 Task: Select the current location as Guadalupe Mountains National Park, Texas, United States . Now zoom - , and verify the location . Hide zoom slider
Action: Mouse moved to (124, 69)
Screenshot: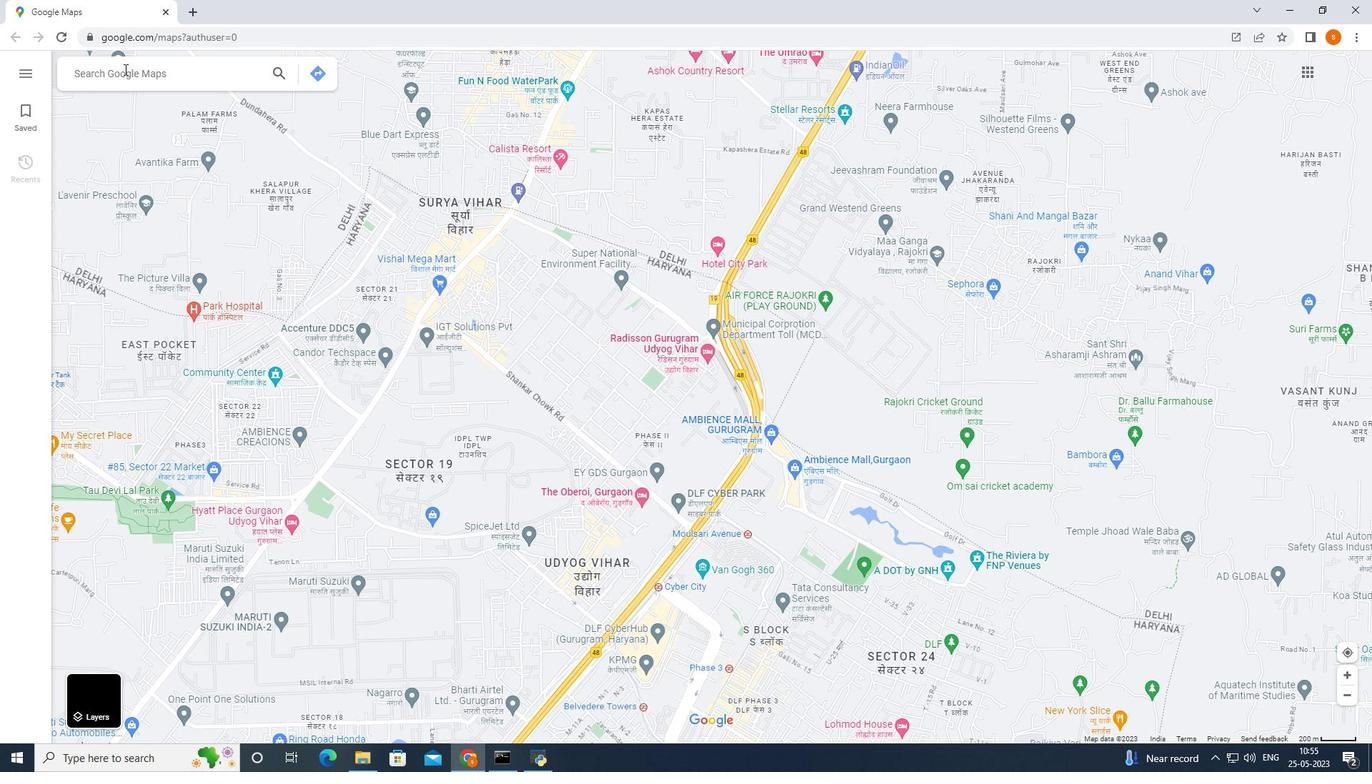 
Action: Mouse pressed left at (124, 69)
Screenshot: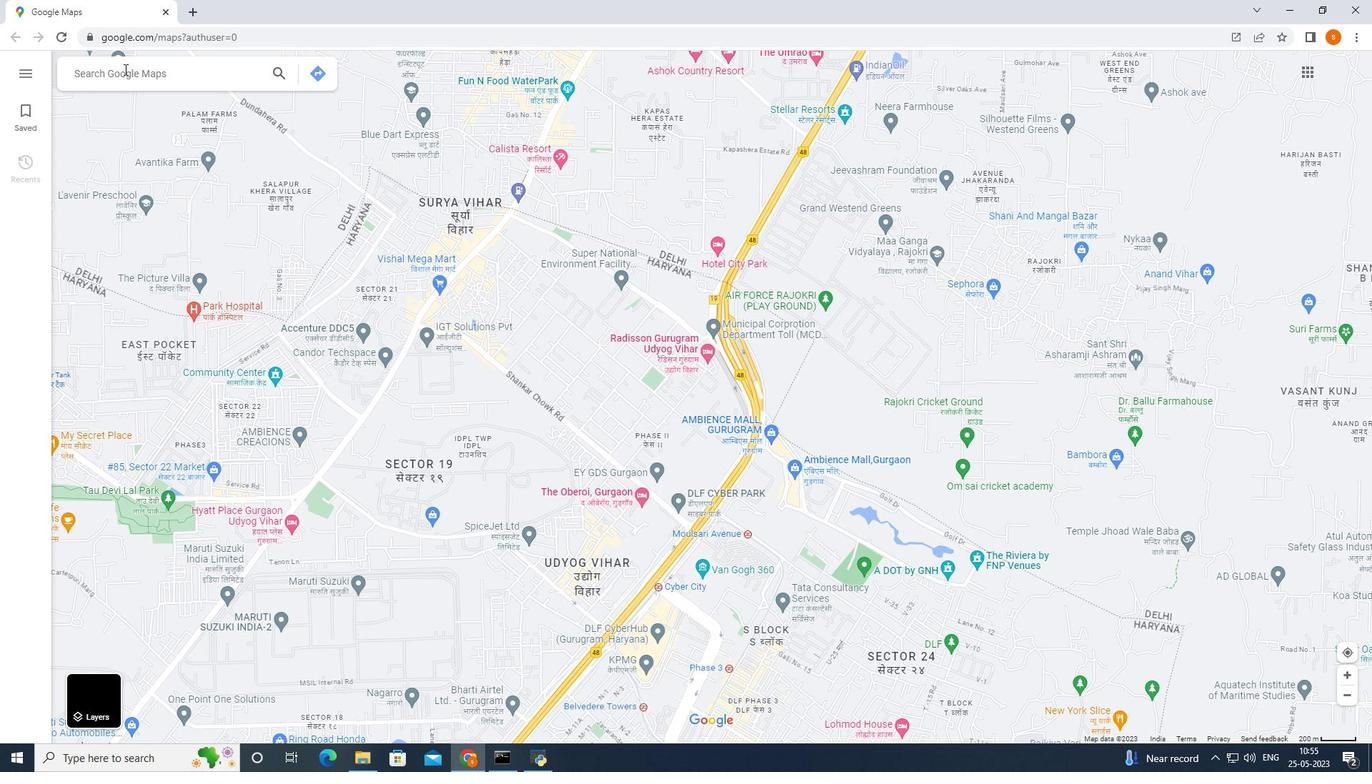 
Action: Mouse moved to (121, 69)
Screenshot: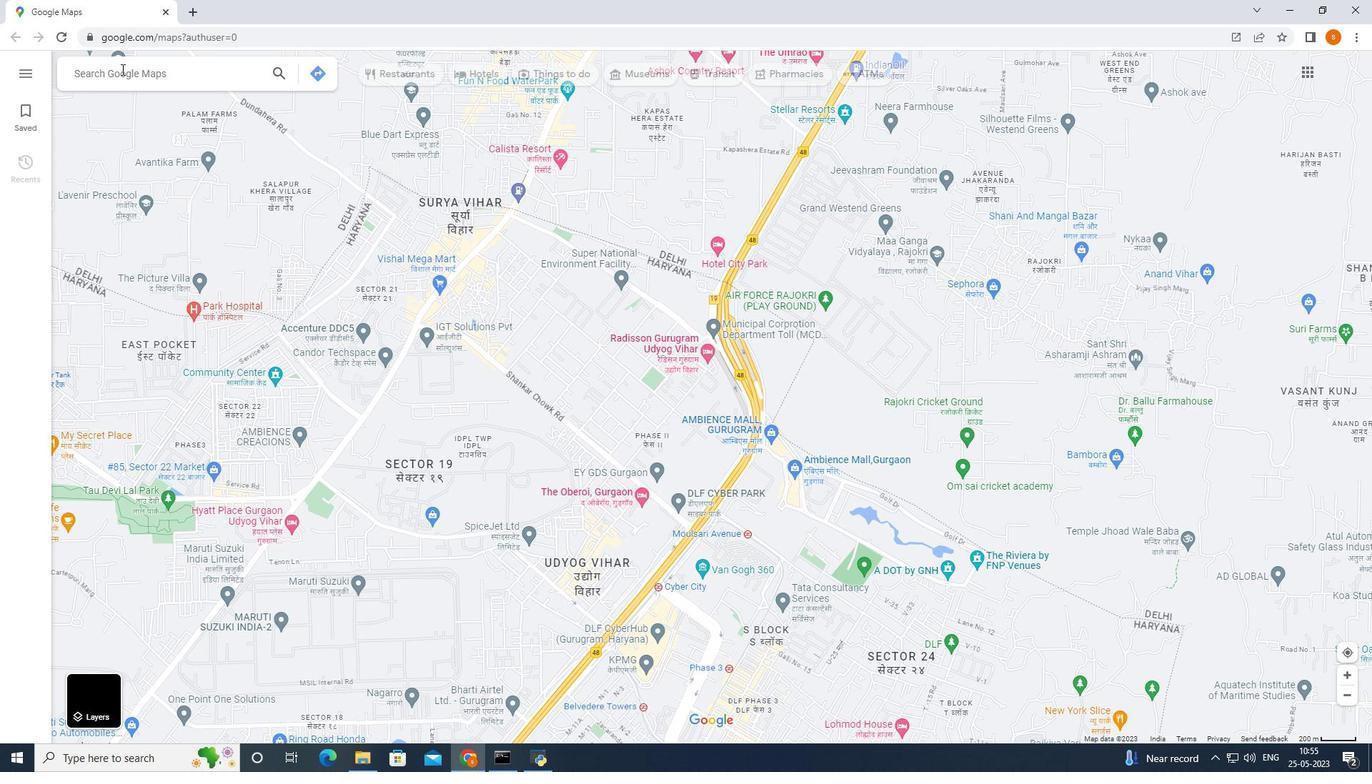 
Action: Key pressed <Key.shift>Guadalupe<Key.space><Key.shift>Mountain<Key.space><Key.backspace>s<Key.space>national<Key.space>parl<Key.backspace>k,texas<Key.space>,united<Key.space>state<Key.enter>
Screenshot: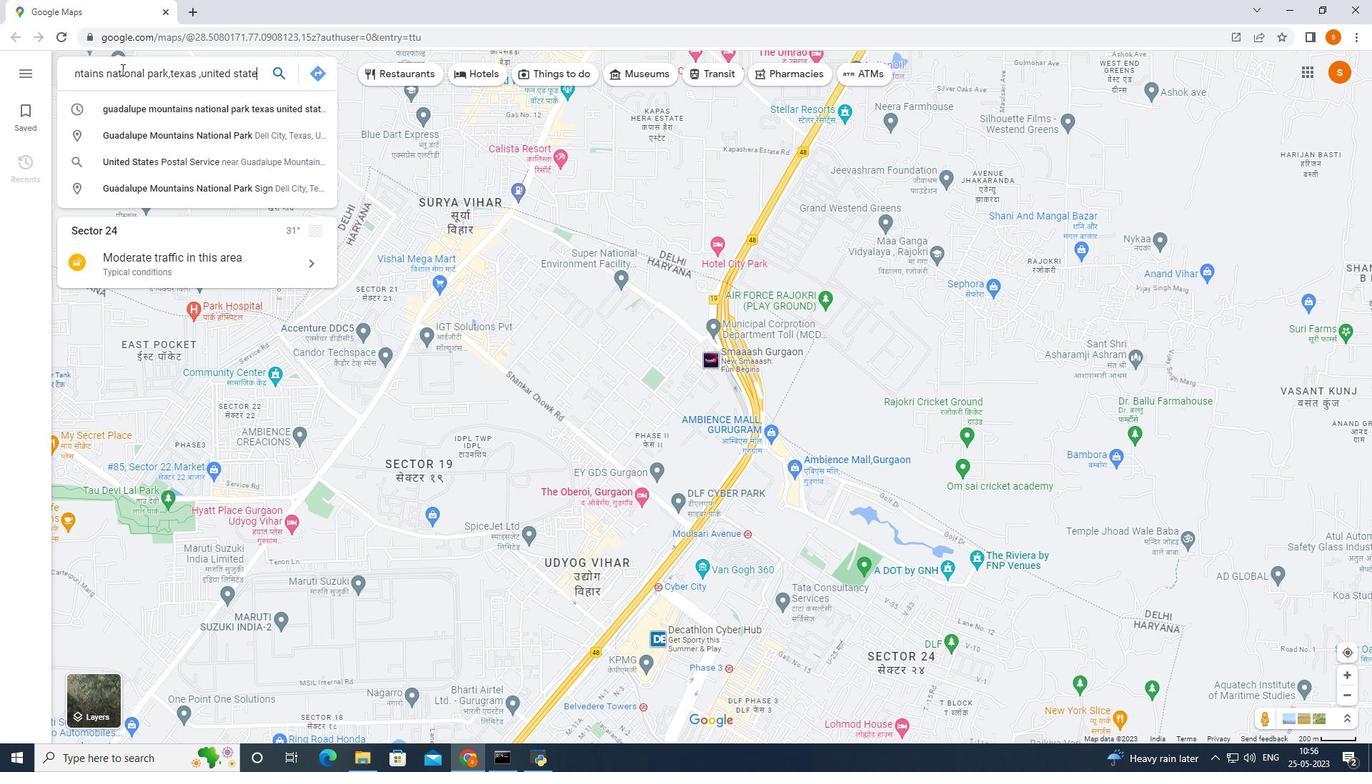 
Action: Mouse moved to (1346, 697)
Screenshot: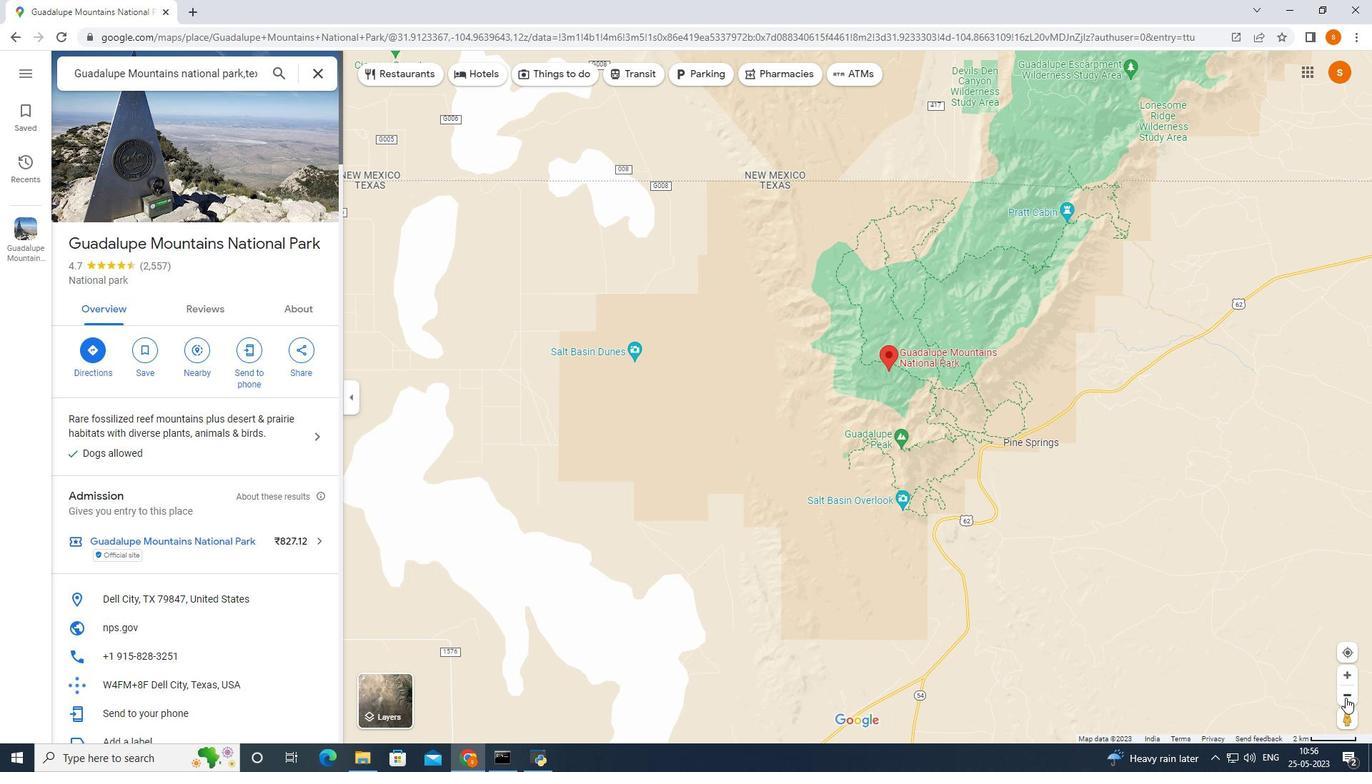 
Action: Mouse pressed left at (1346, 697)
Screenshot: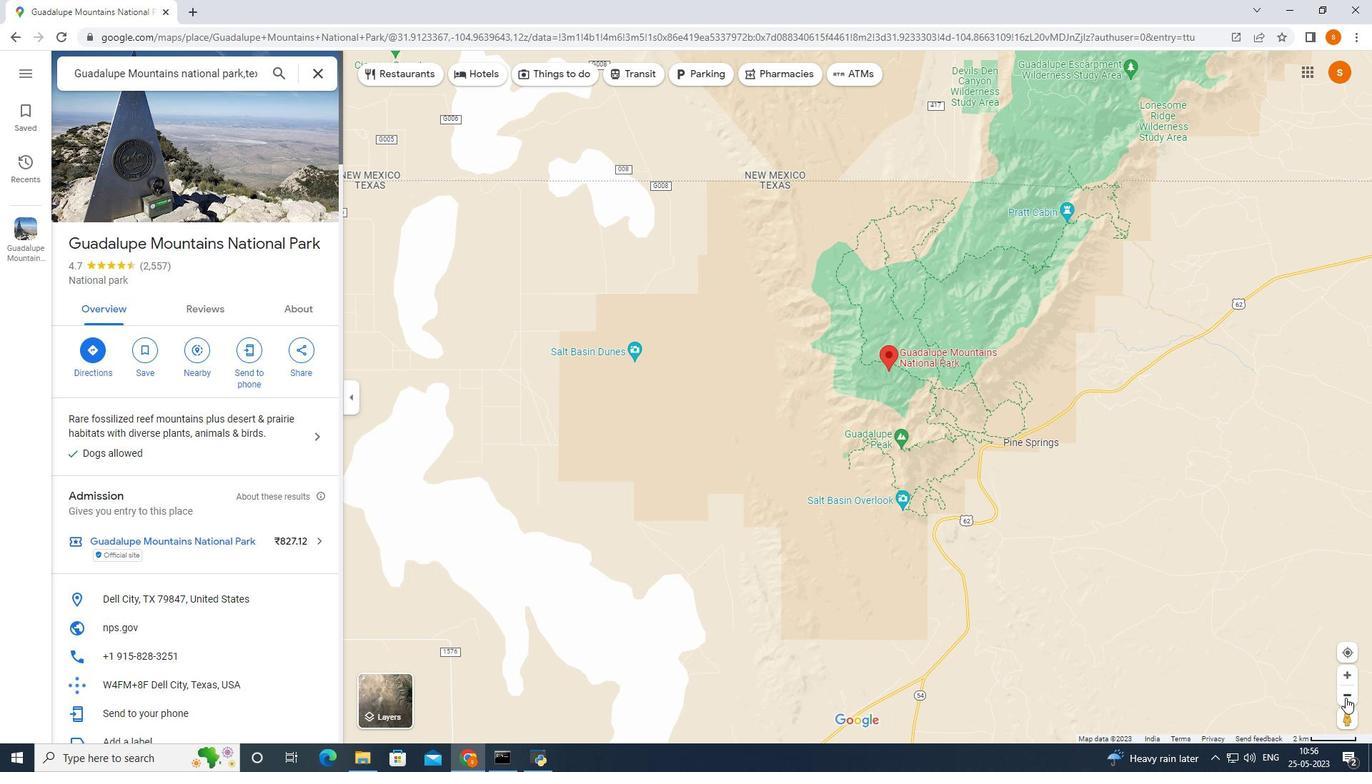
Action: Mouse moved to (1351, 682)
Screenshot: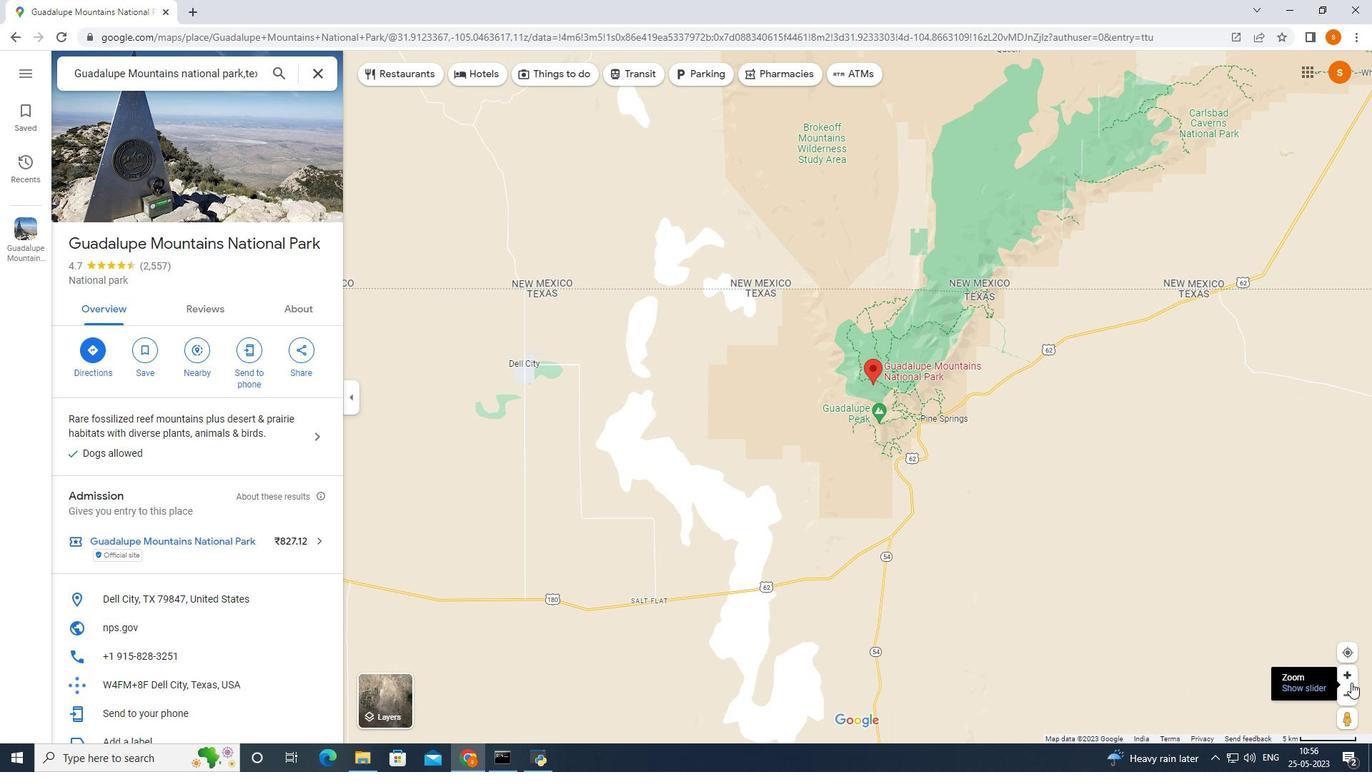 
Action: Mouse pressed left at (1351, 682)
Screenshot: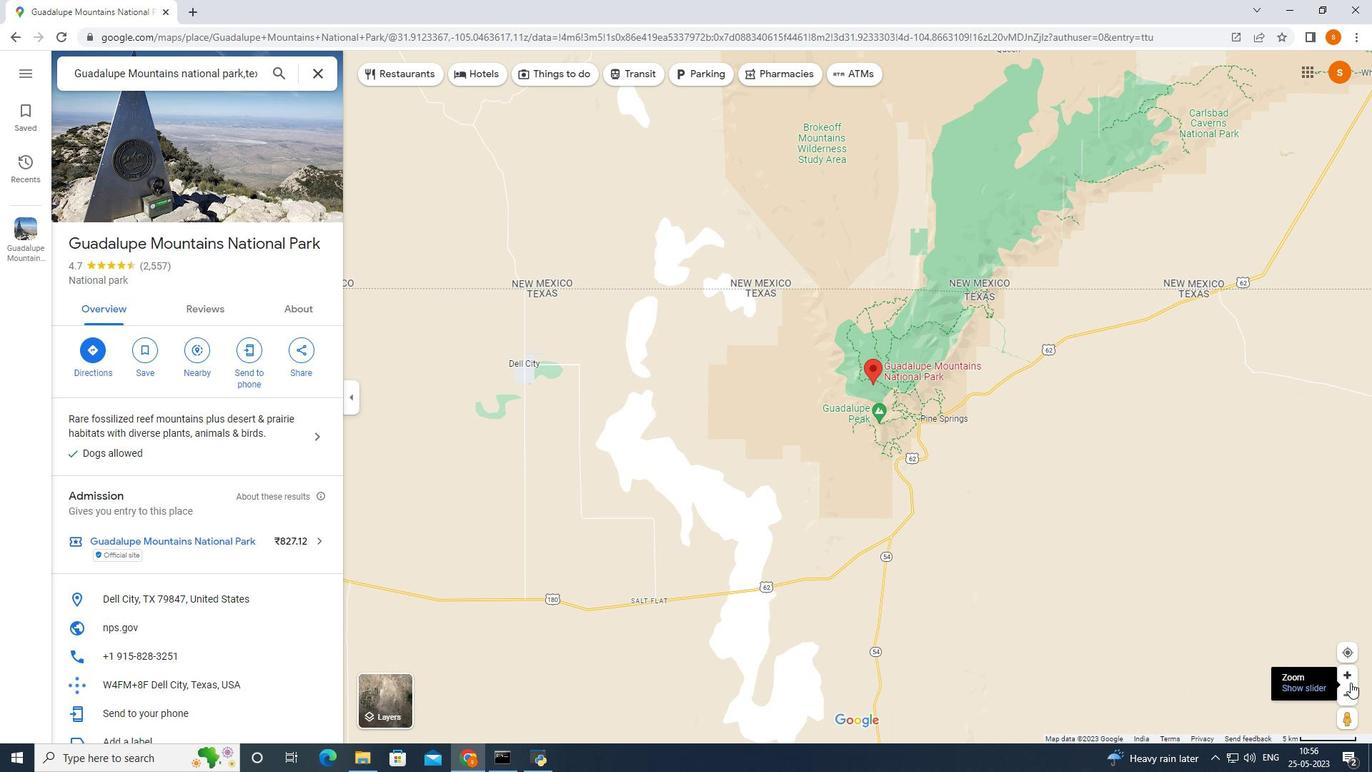 
Action: Mouse pressed left at (1351, 682)
Screenshot: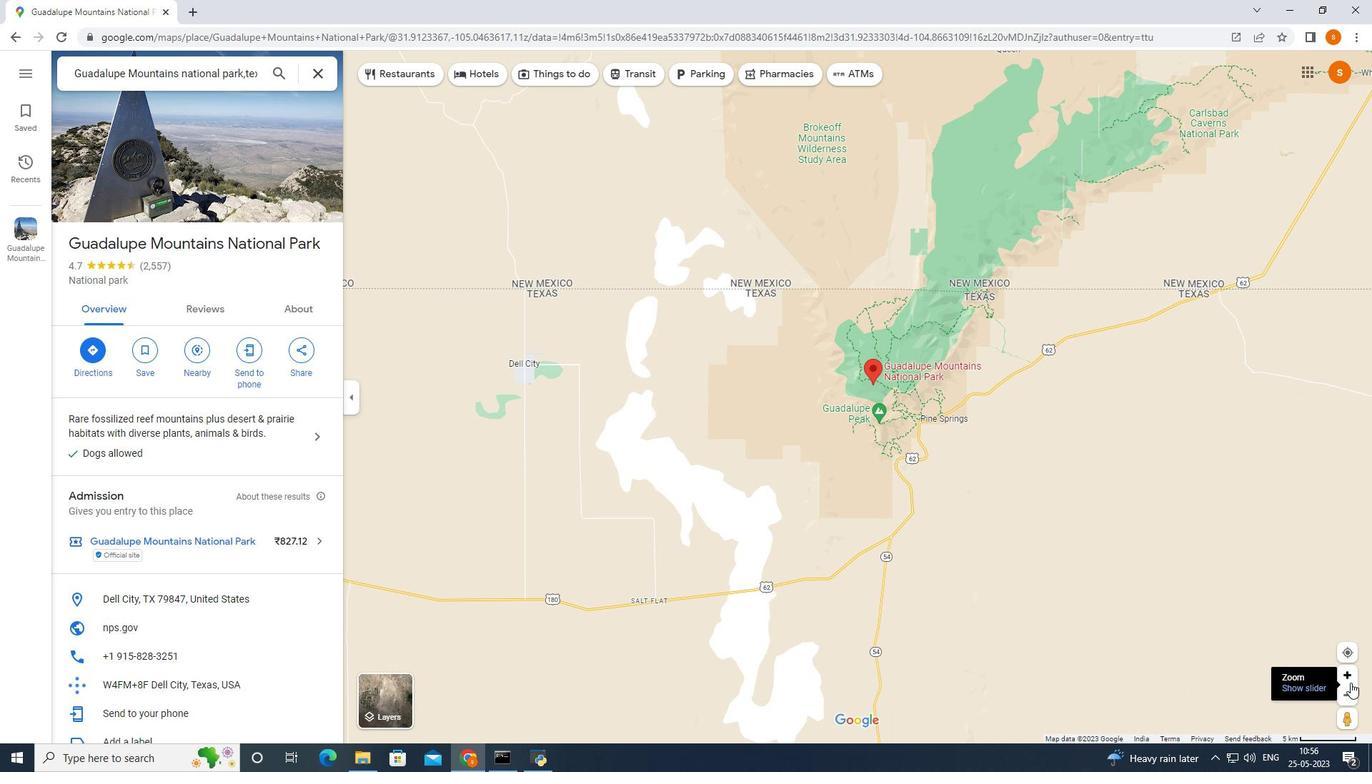 
Action: Mouse pressed left at (1351, 682)
Screenshot: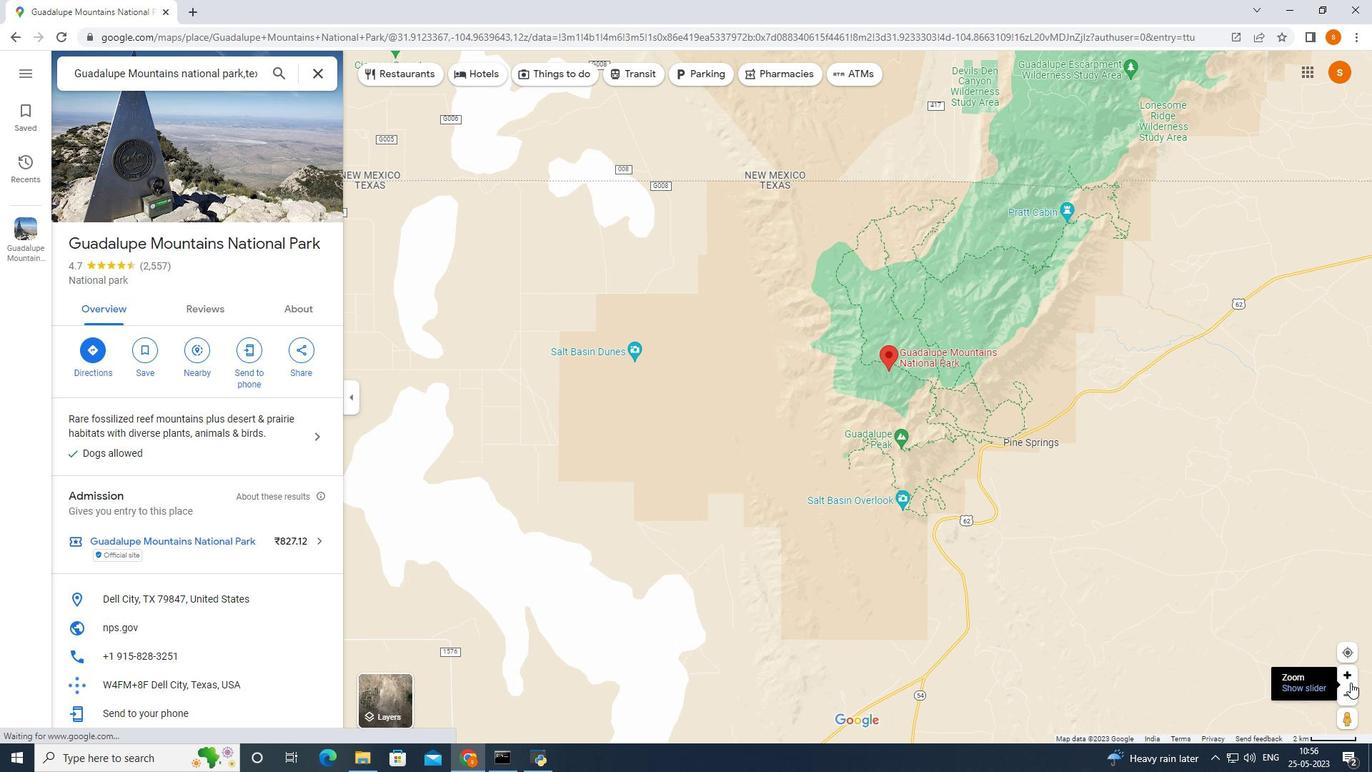 
Action: Mouse pressed left at (1351, 682)
Screenshot: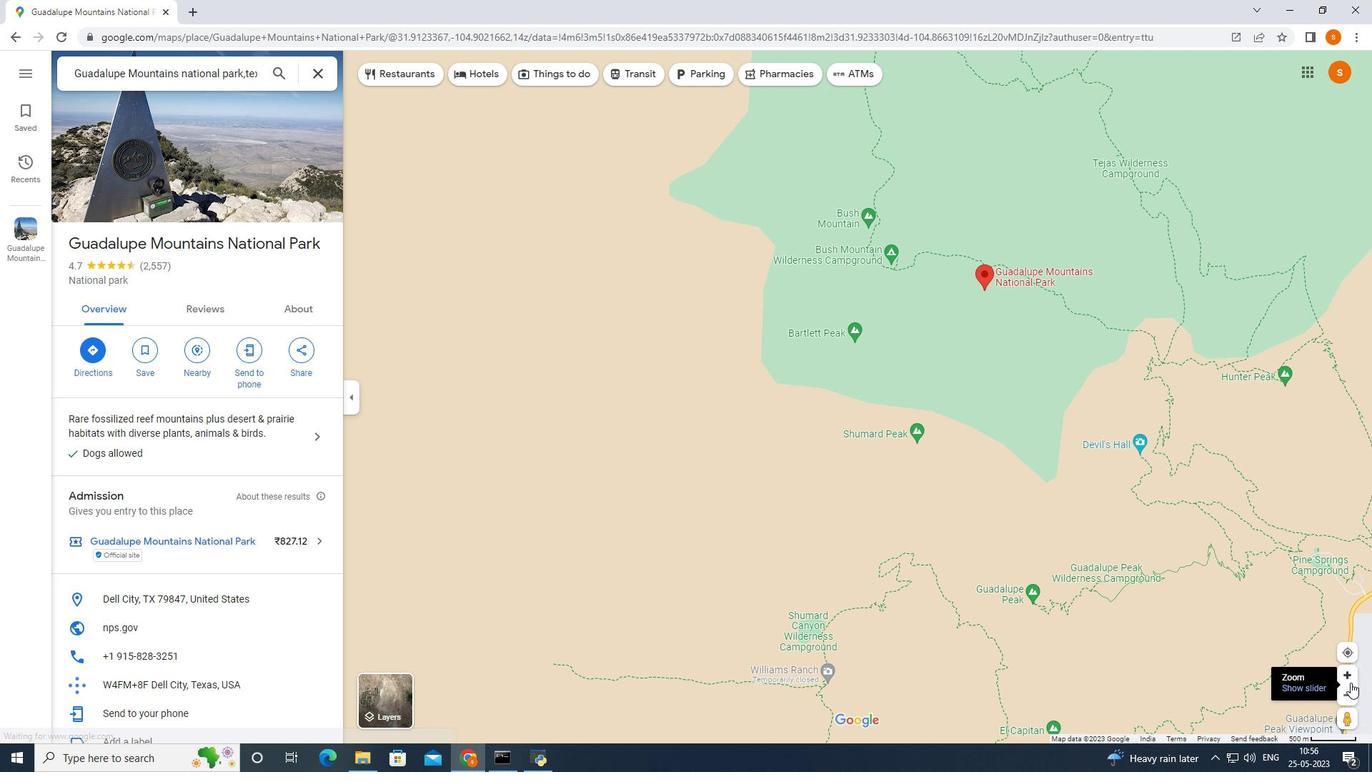 
Action: Mouse moved to (1203, 241)
Screenshot: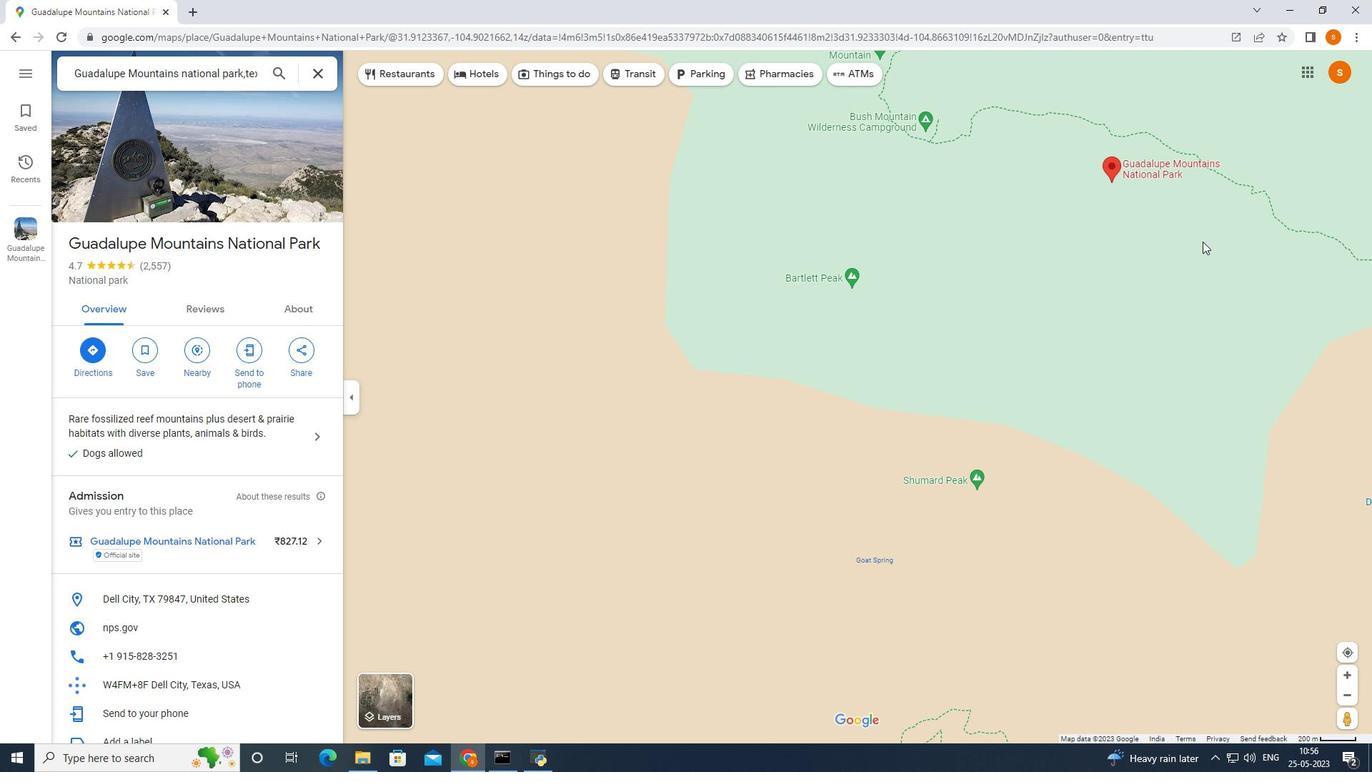 
Action: Mouse pressed left at (1203, 241)
Screenshot: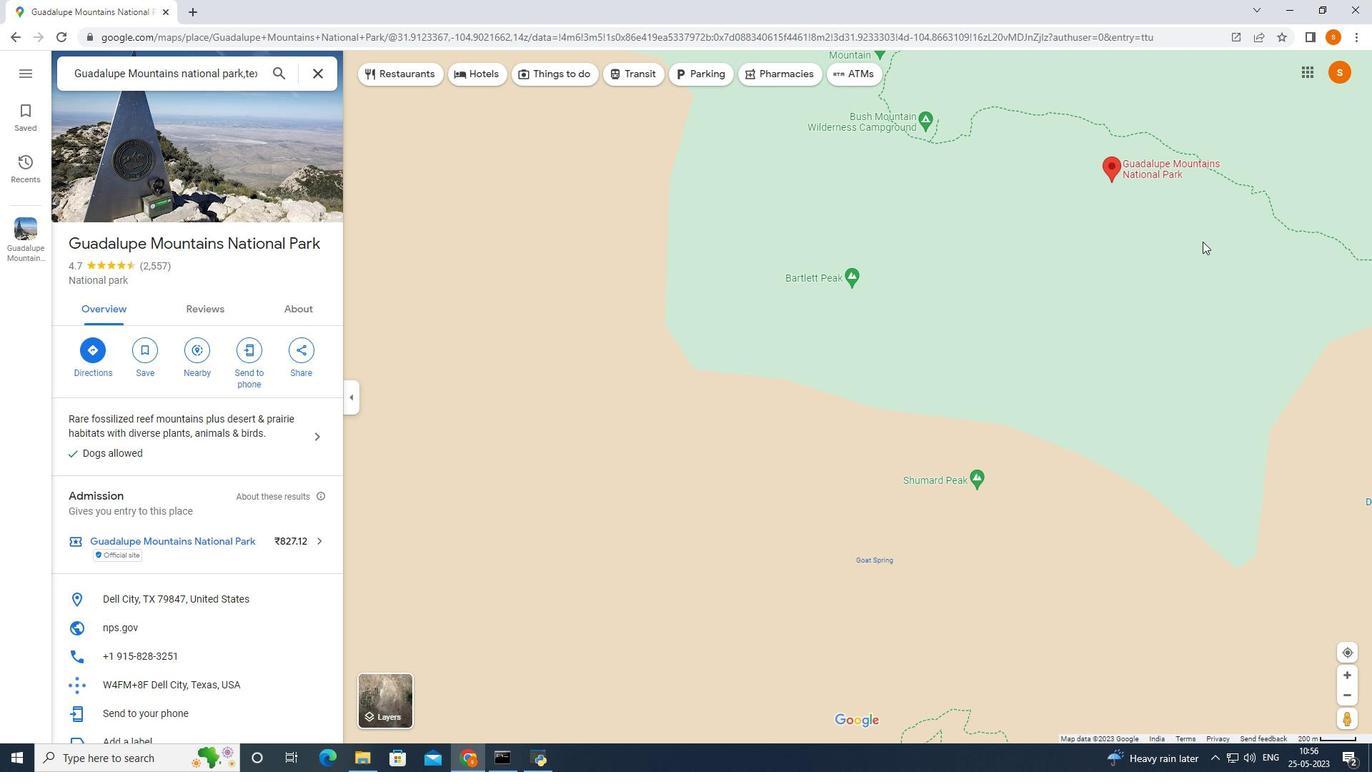 
Action: Mouse moved to (1016, 346)
Screenshot: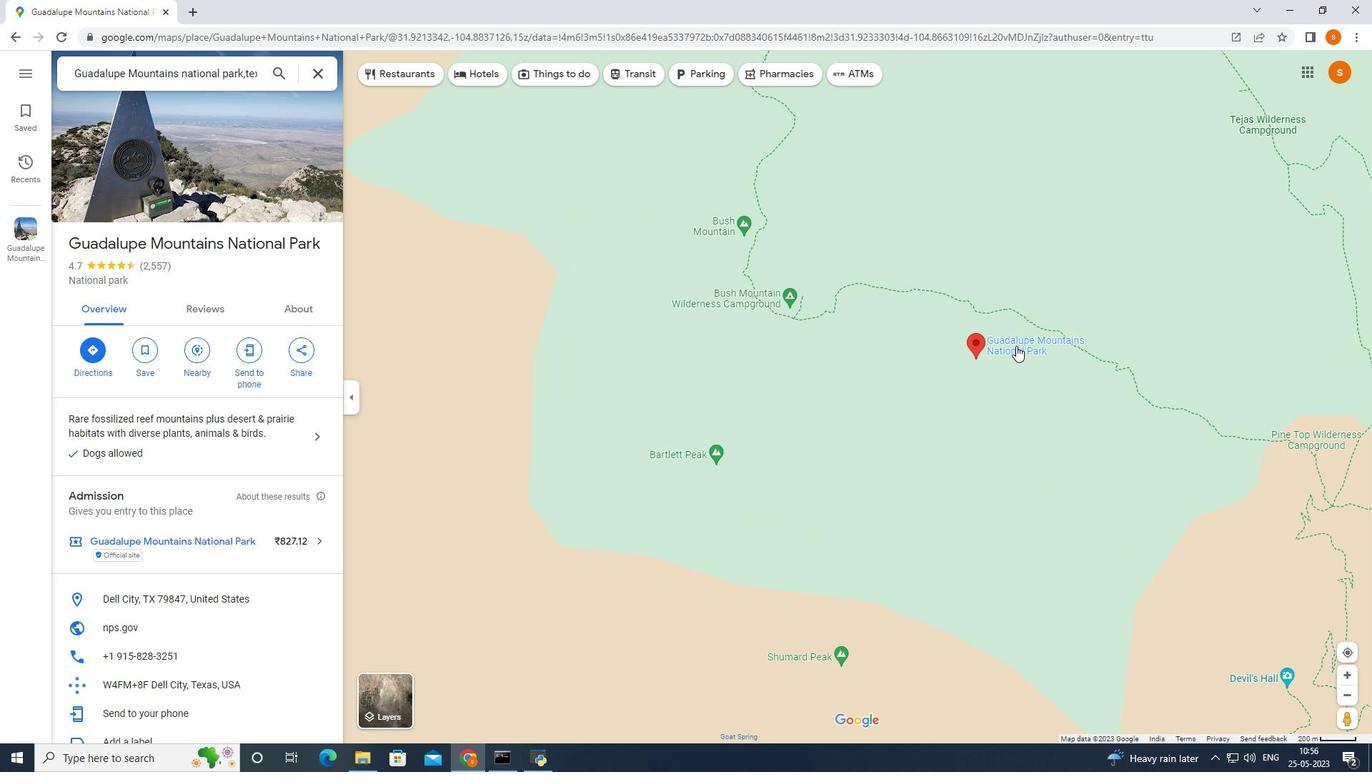 
Action: Mouse scrolled (1016, 346) with delta (0, 0)
Screenshot: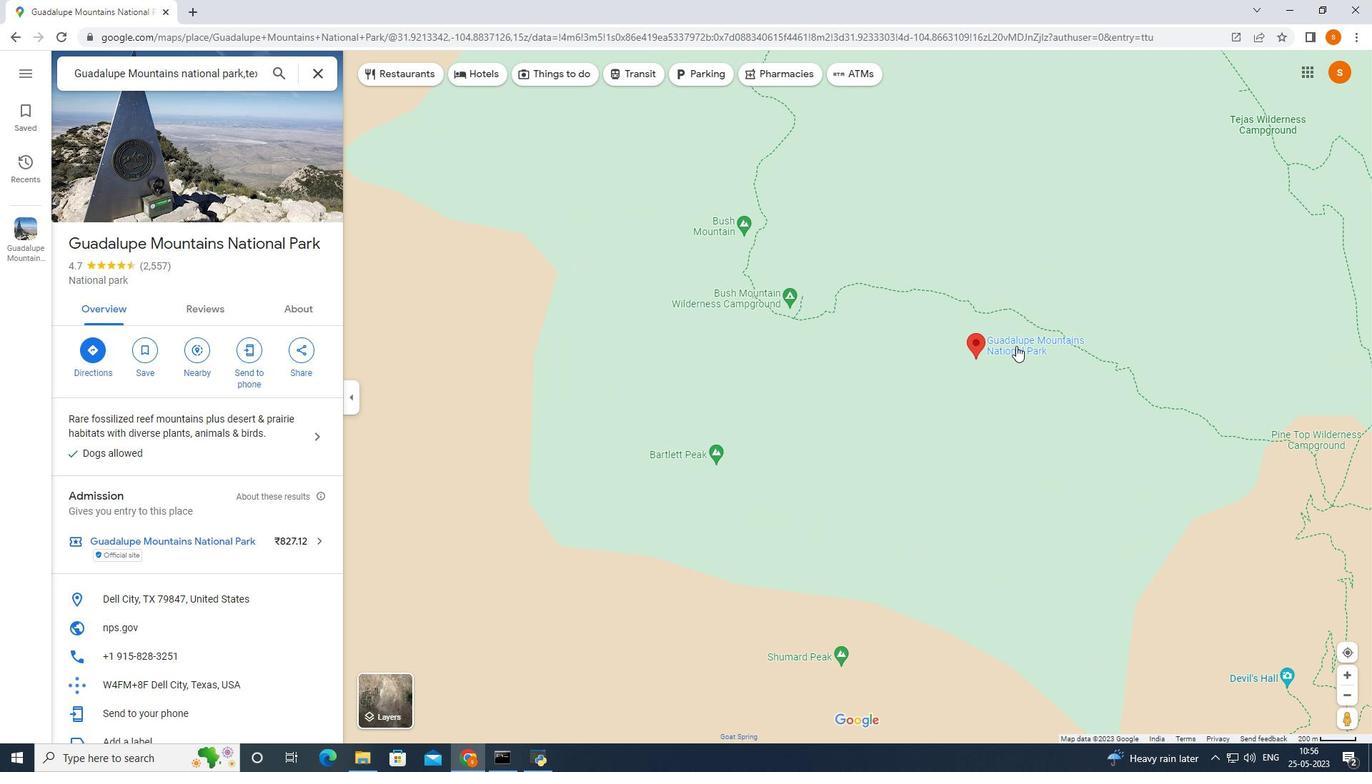 
Action: Mouse scrolled (1016, 346) with delta (0, 0)
Screenshot: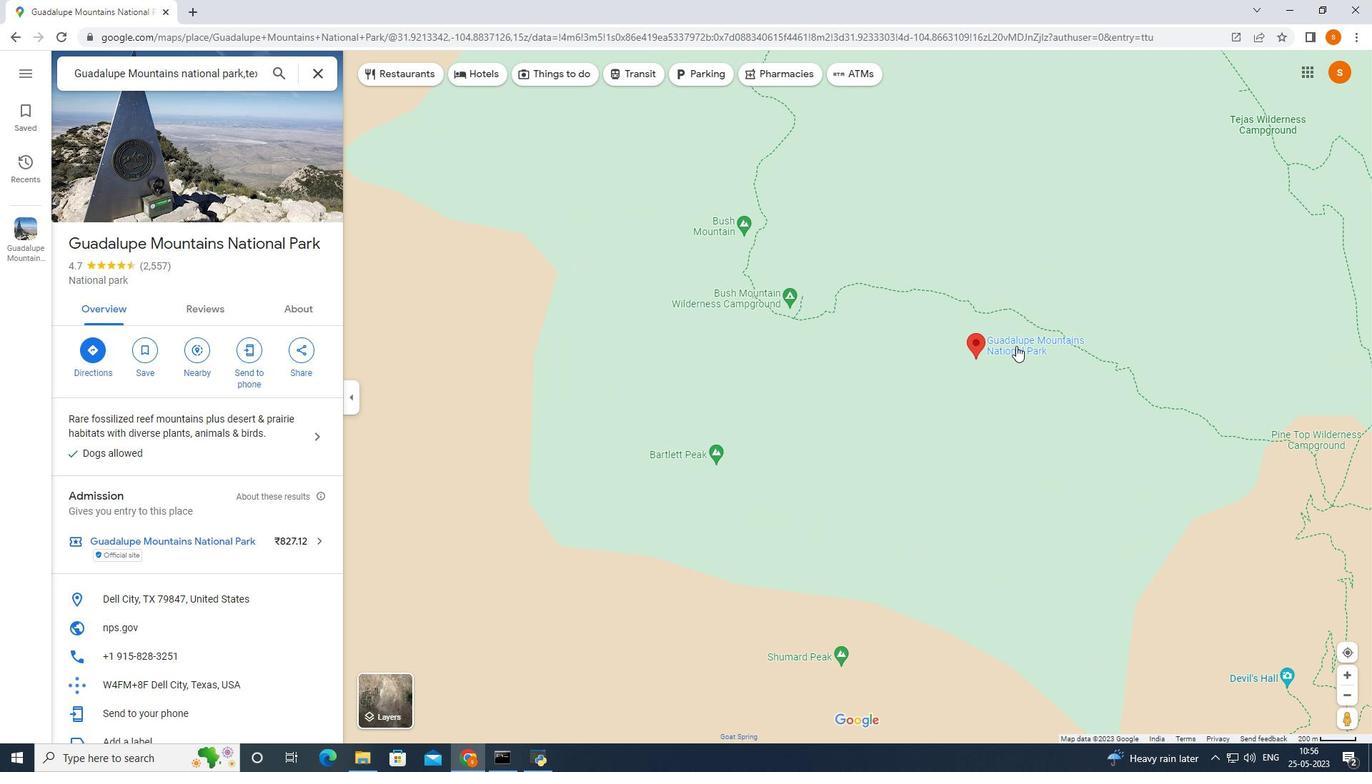 
Action: Mouse scrolled (1016, 346) with delta (0, 0)
Screenshot: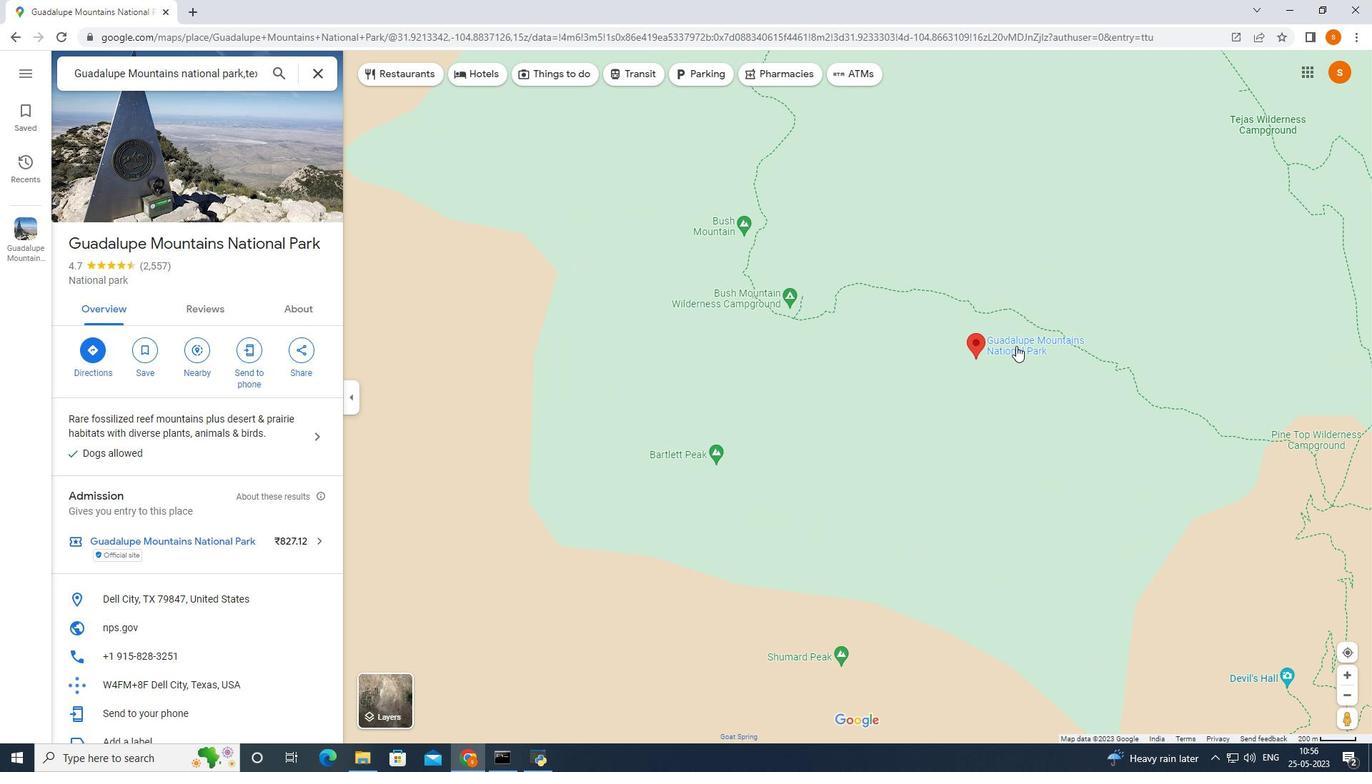 
Action: Mouse scrolled (1016, 346) with delta (0, 0)
Screenshot: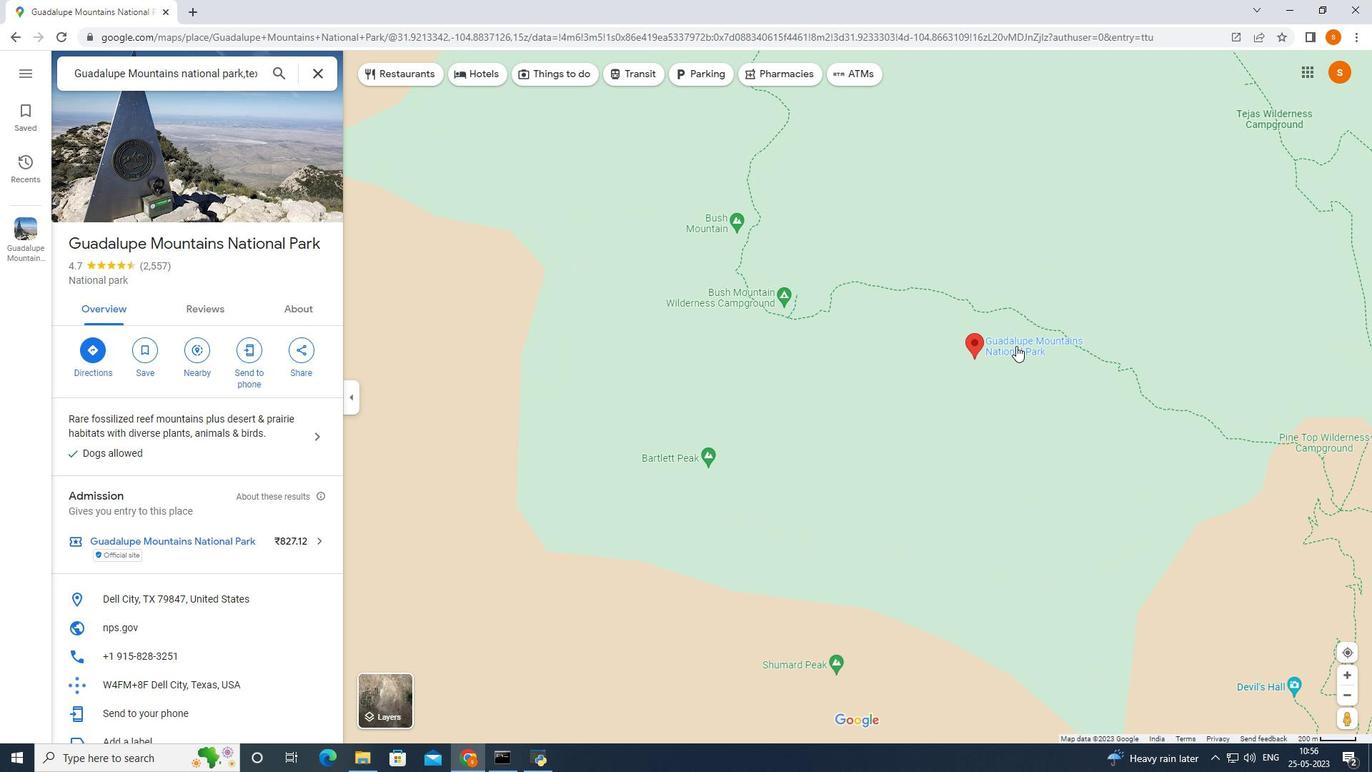 
Action: Mouse moved to (944, 422)
Screenshot: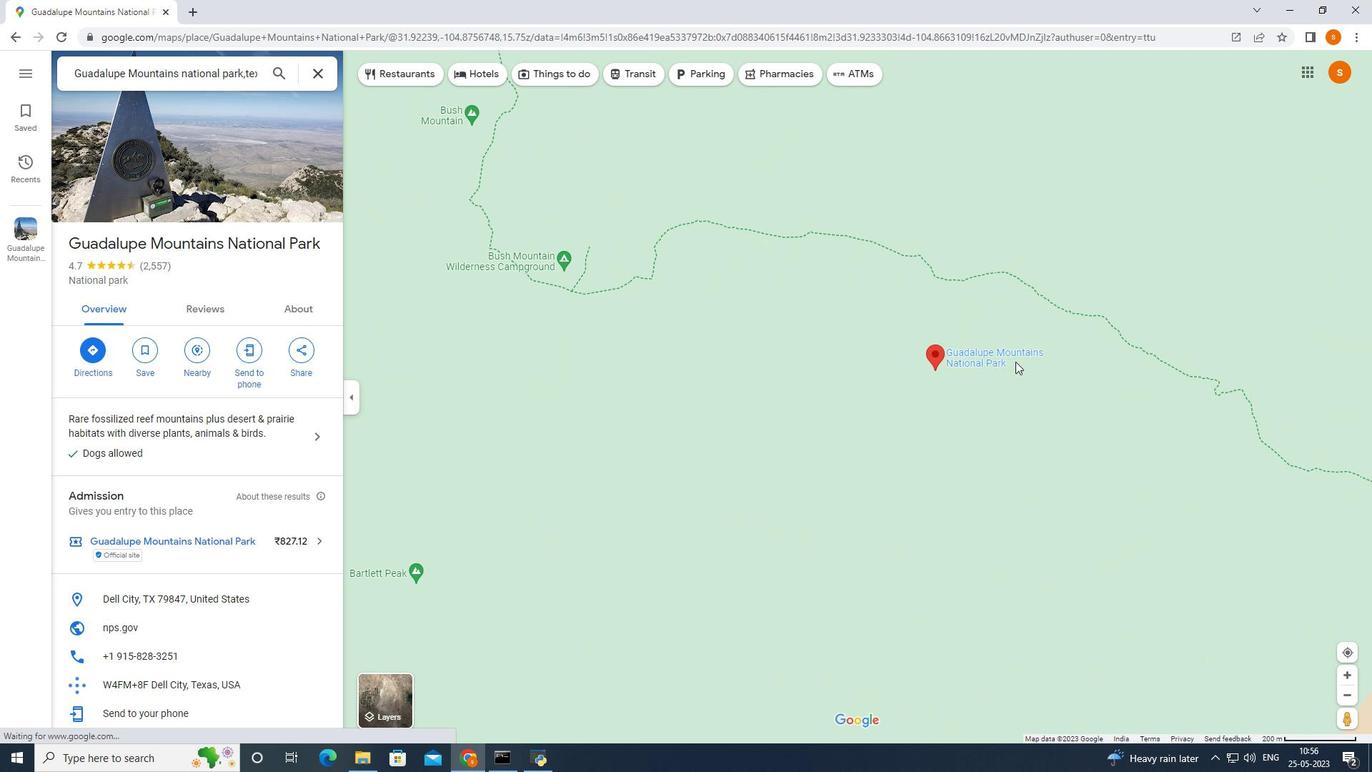 
Action: Mouse scrolled (1016, 362) with delta (0, 0)
Screenshot: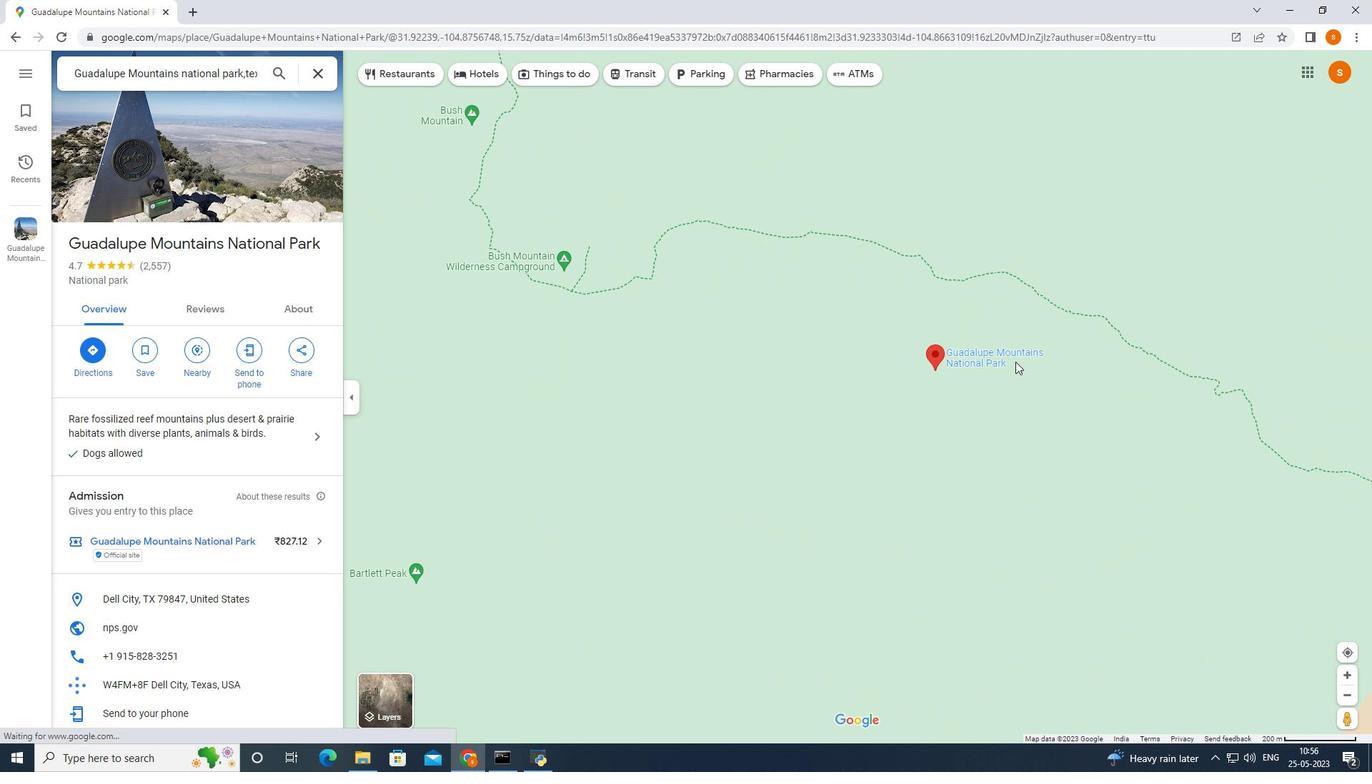 
Action: Mouse moved to (937, 425)
Screenshot: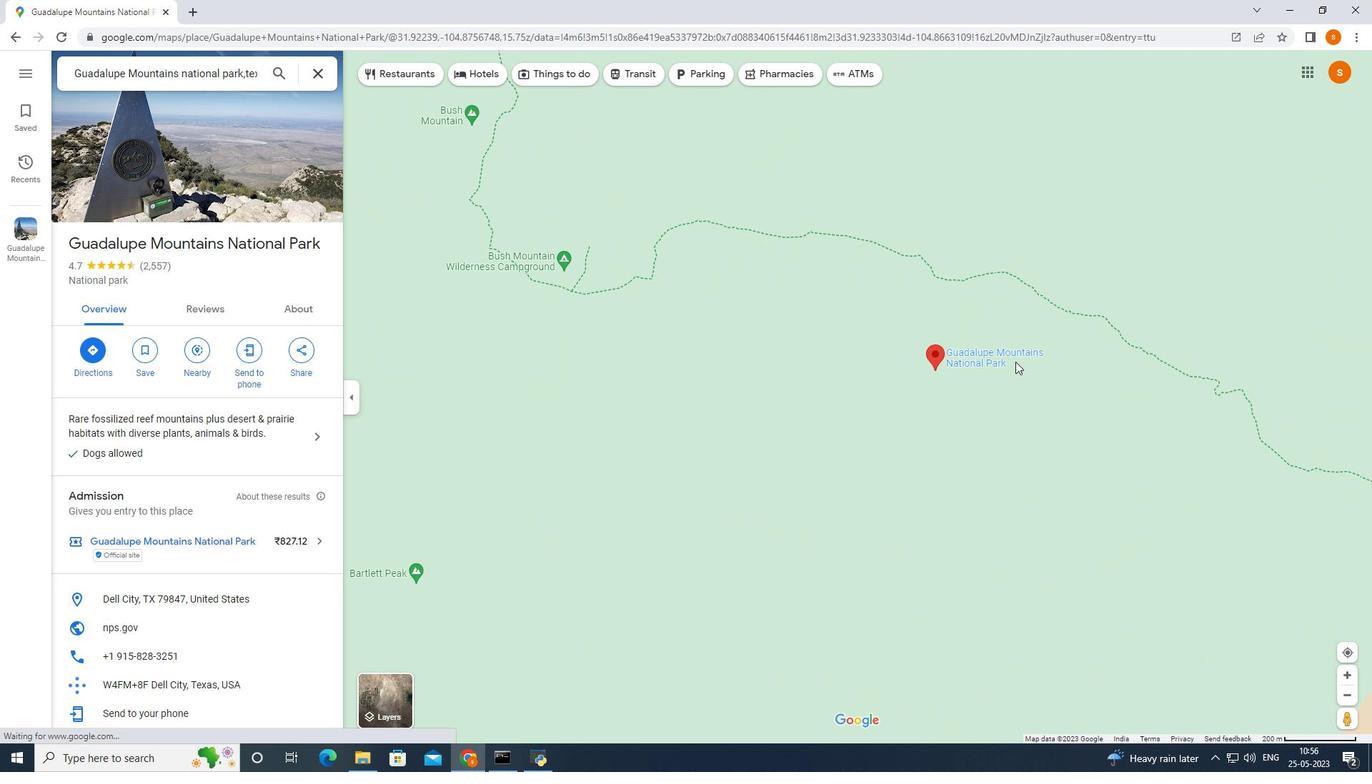 
Action: Mouse scrolled (1016, 362) with delta (0, 0)
Screenshot: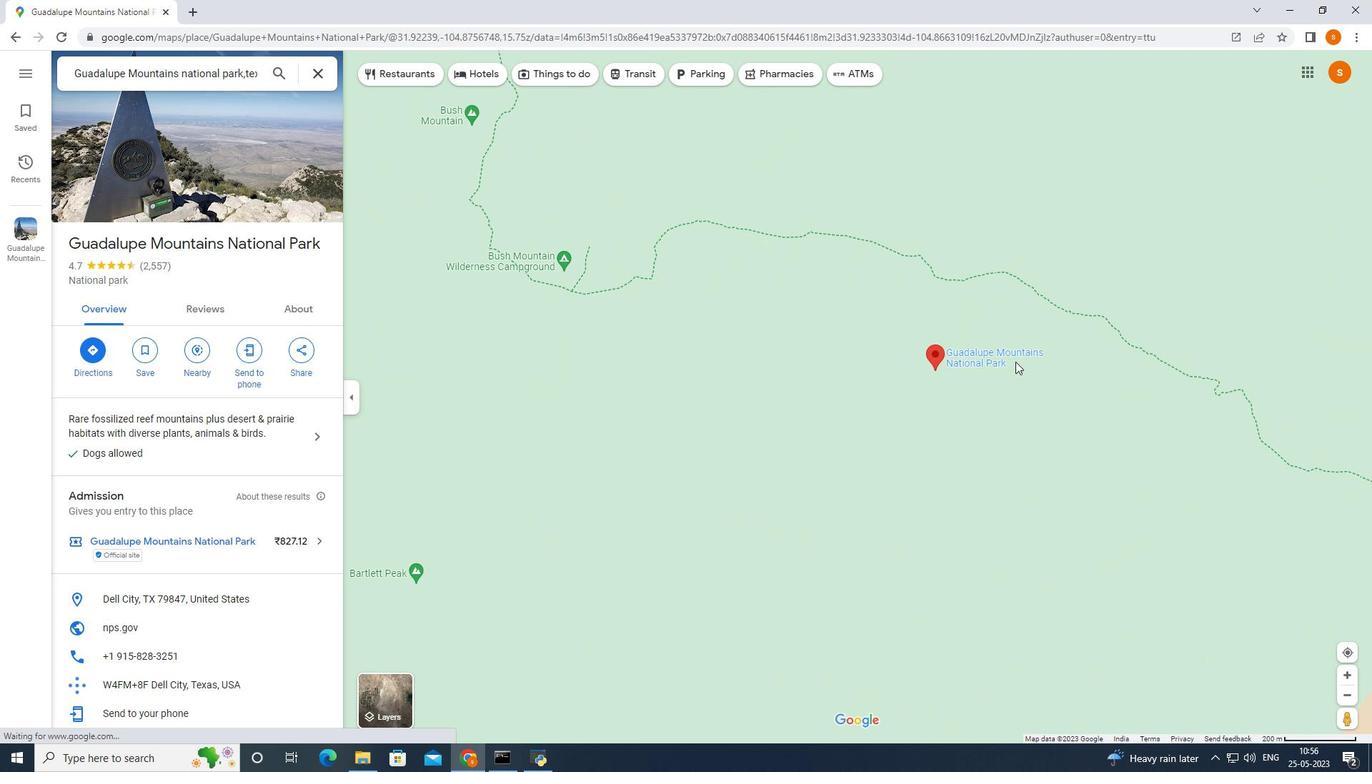 
Action: Mouse scrolled (1016, 362) with delta (0, 0)
Screenshot: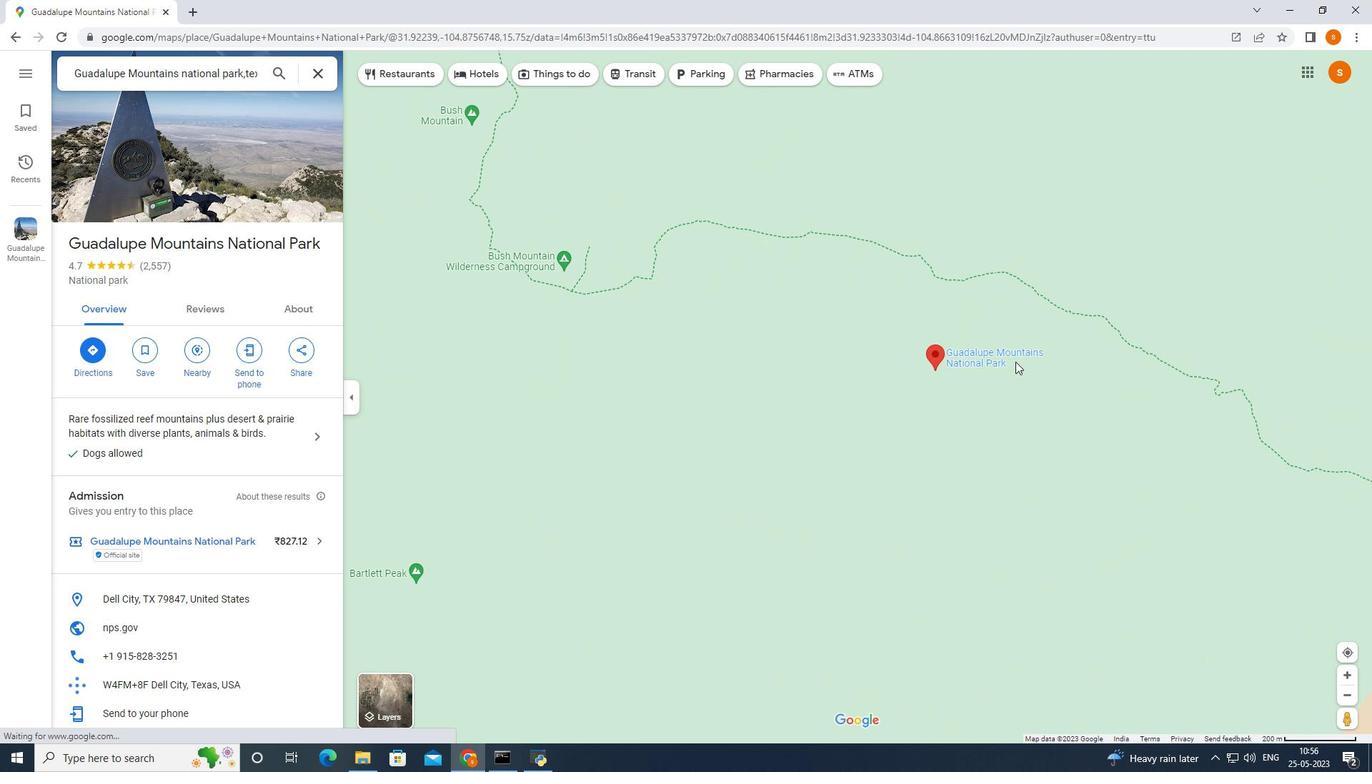 
Action: Mouse scrolled (1016, 362) with delta (0, 0)
Screenshot: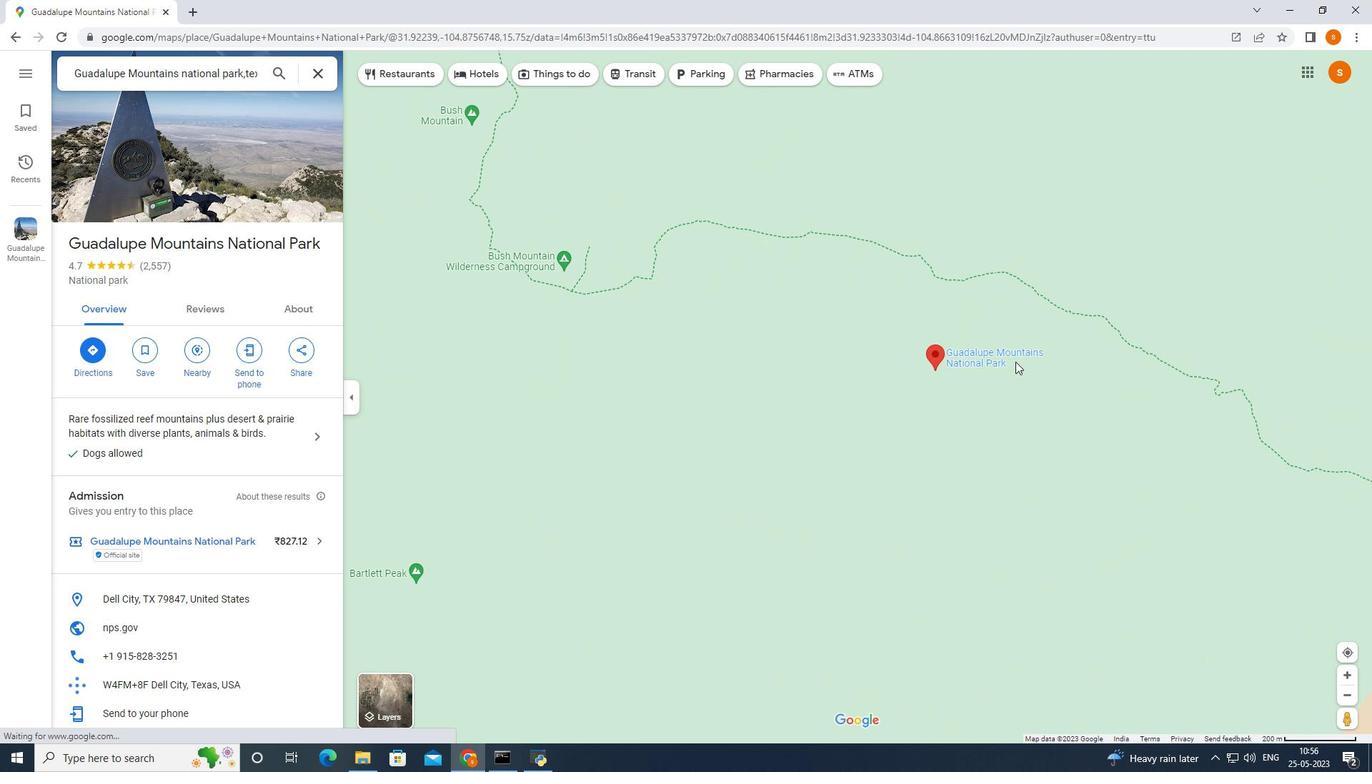 
Action: Mouse moved to (937, 425)
Screenshot: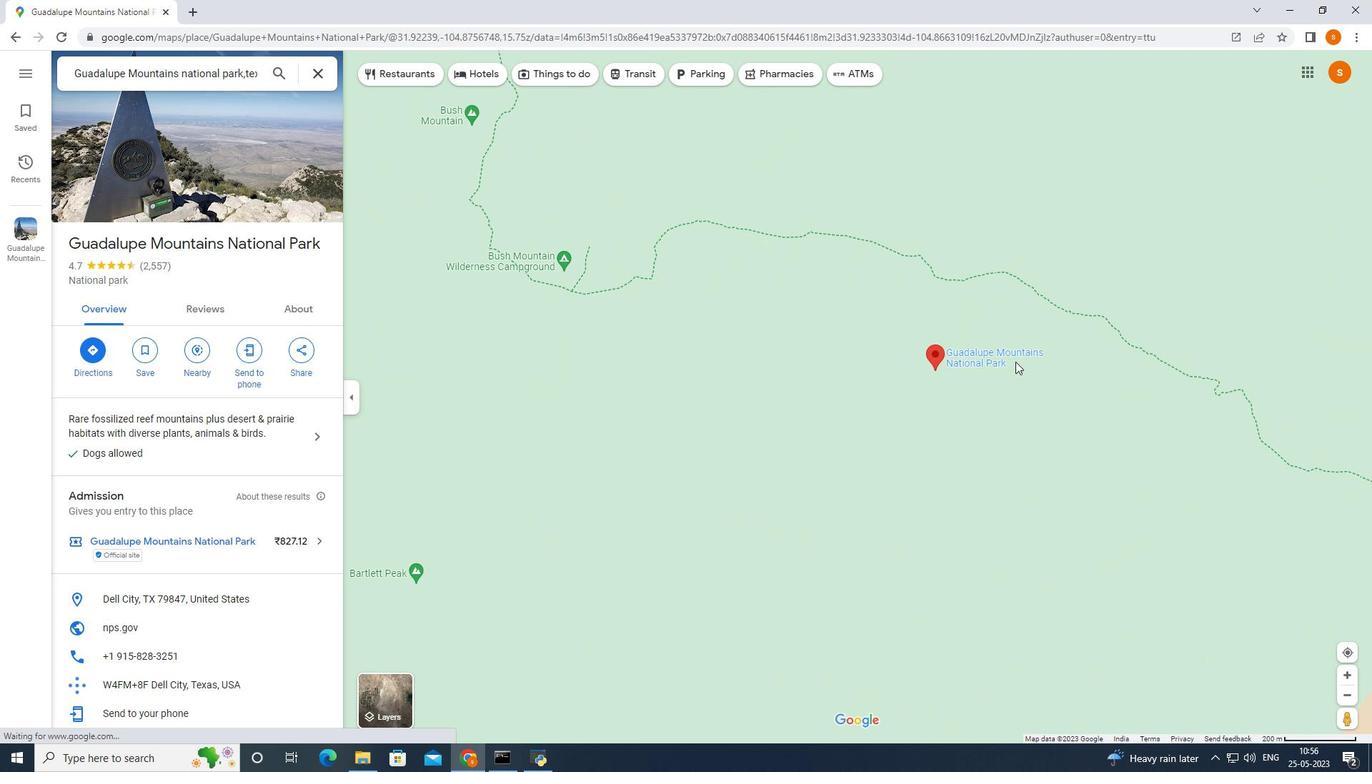 
Action: Mouse scrolled (1016, 362) with delta (0, 0)
Screenshot: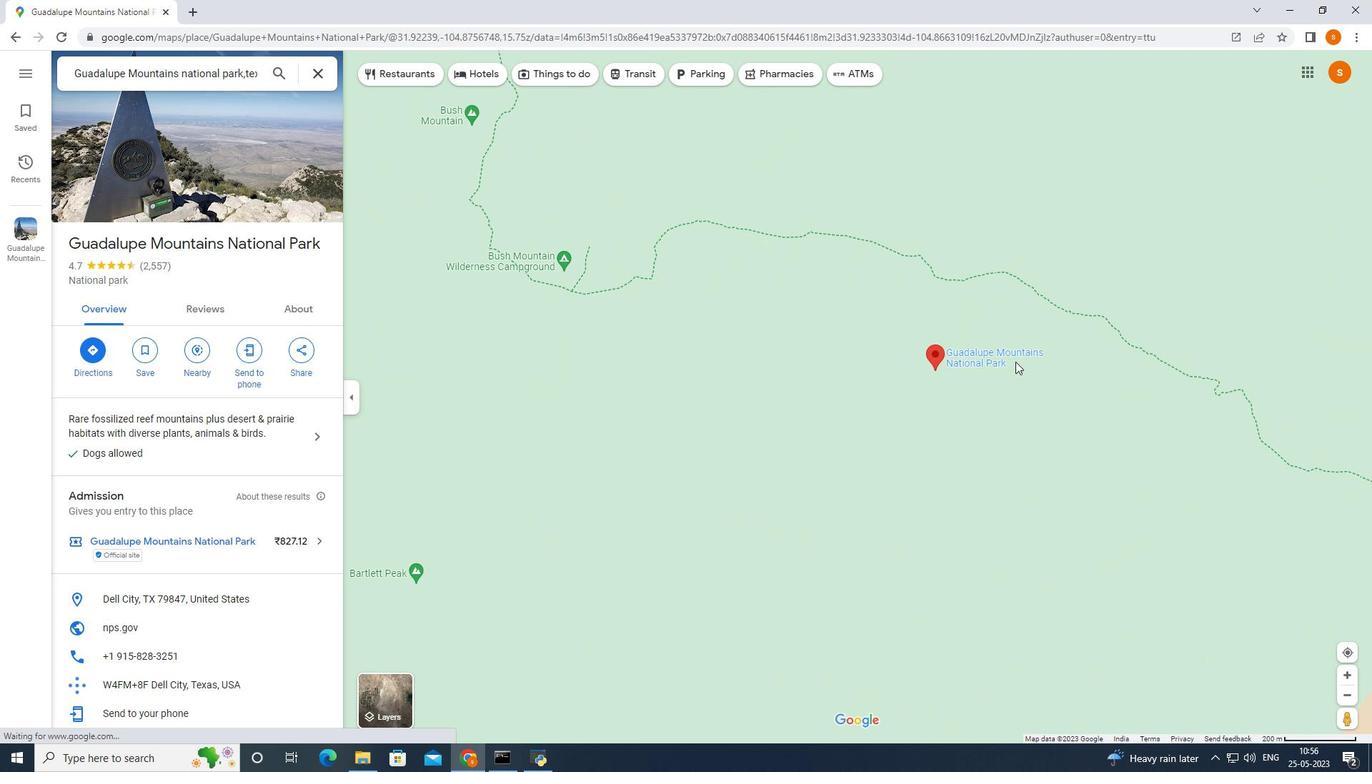 
Action: Mouse moved to (936, 416)
Screenshot: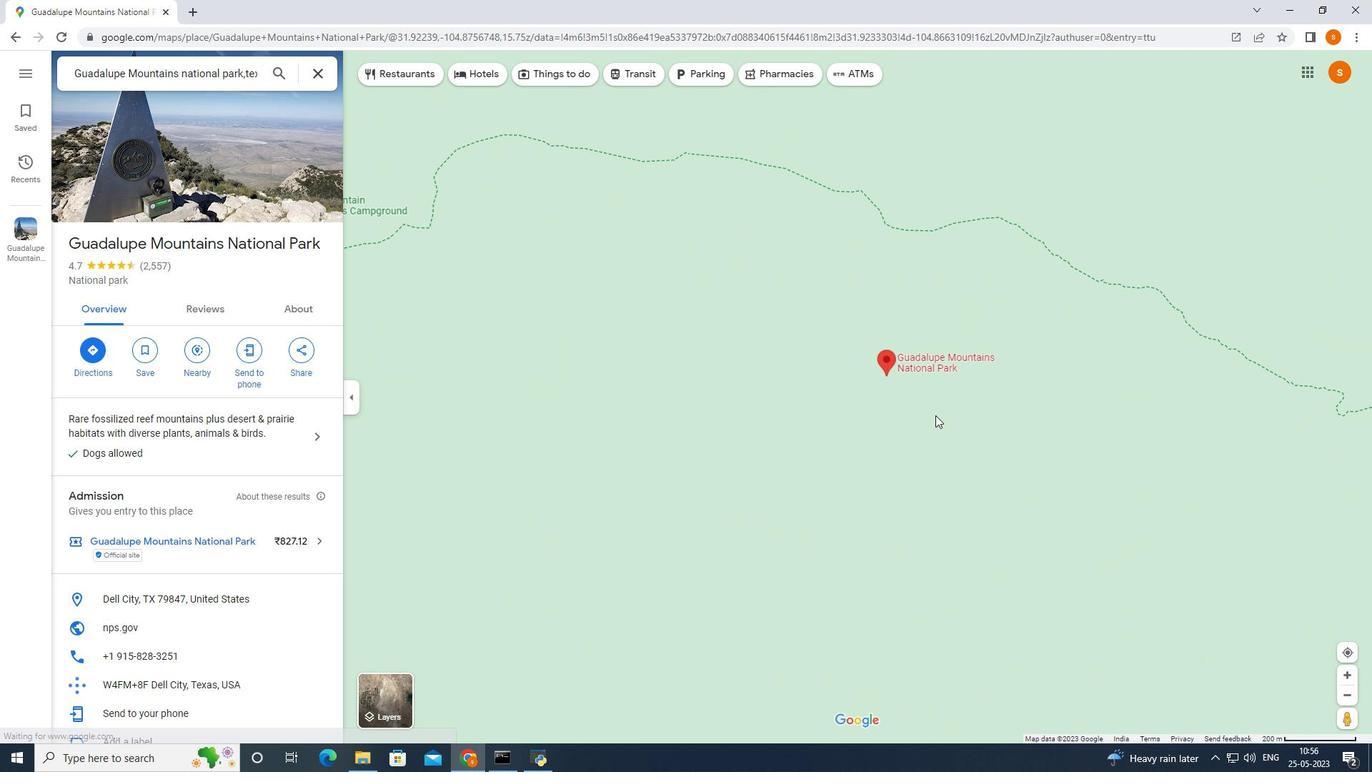 
Action: Mouse pressed left at (936, 416)
Screenshot: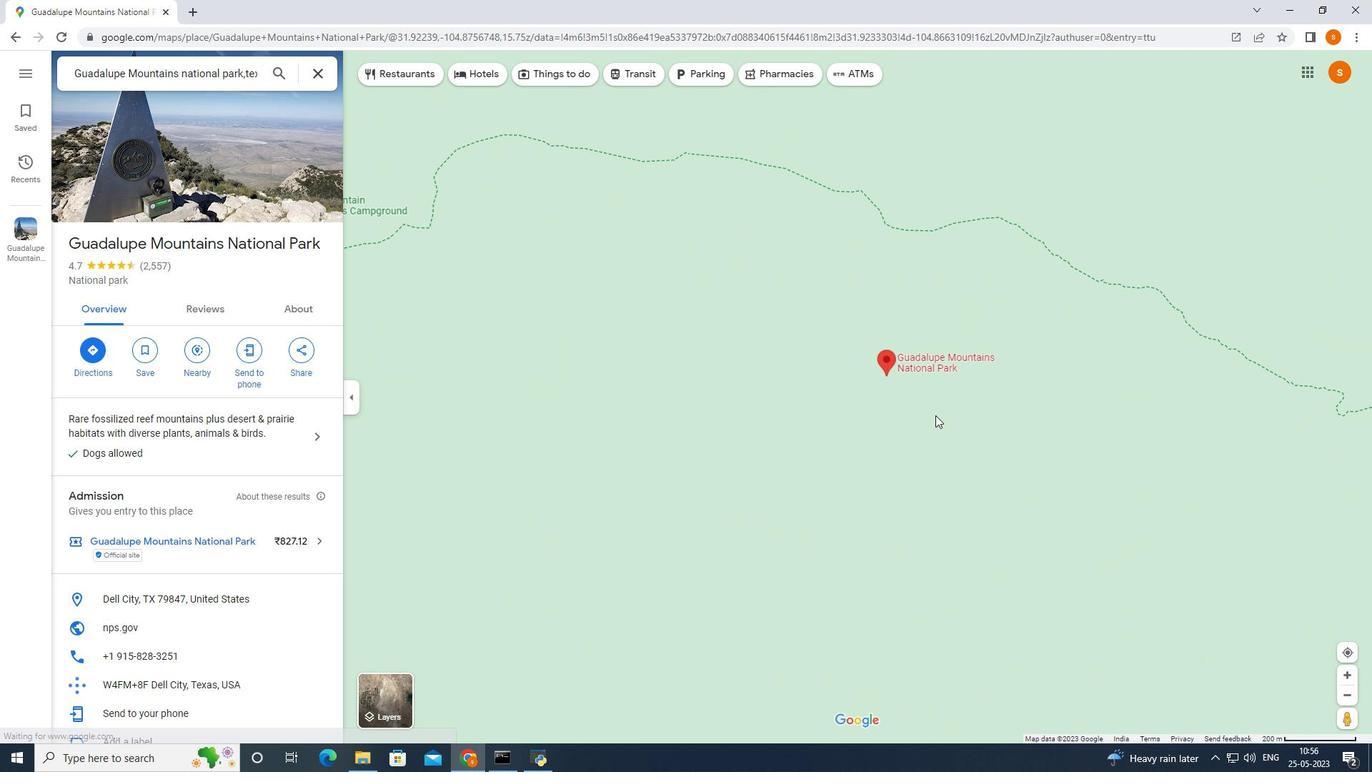 
Action: Mouse moved to (1347, 683)
Screenshot: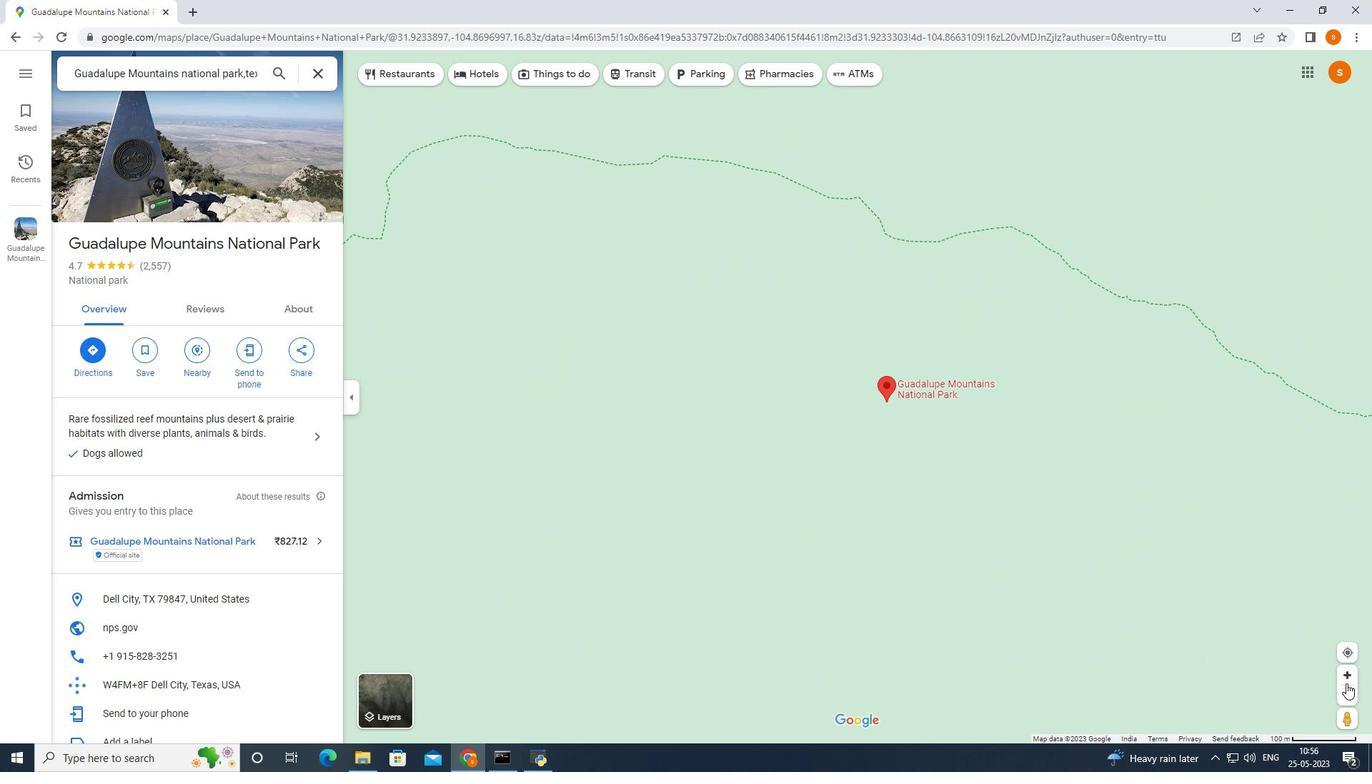 
Action: Mouse pressed left at (1347, 683)
Screenshot: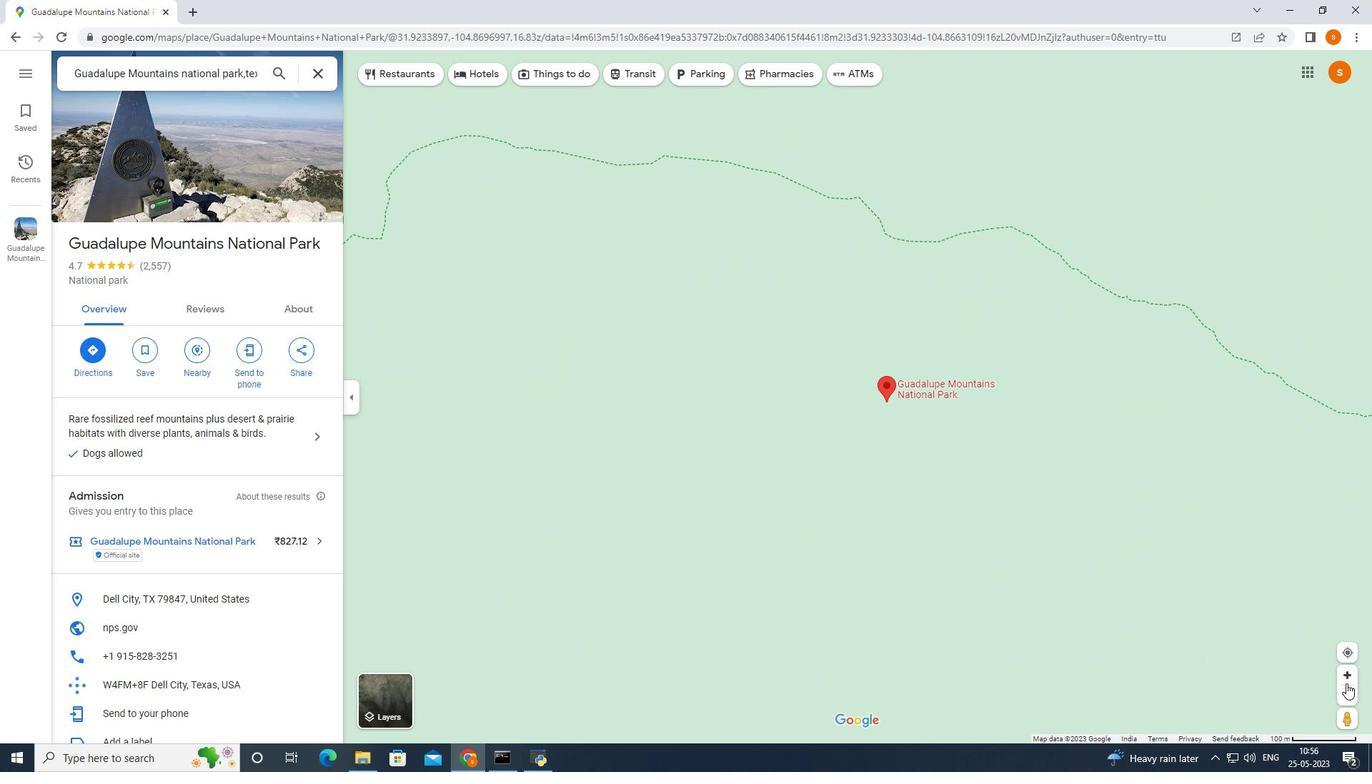 
Action: Mouse moved to (1312, 690)
Screenshot: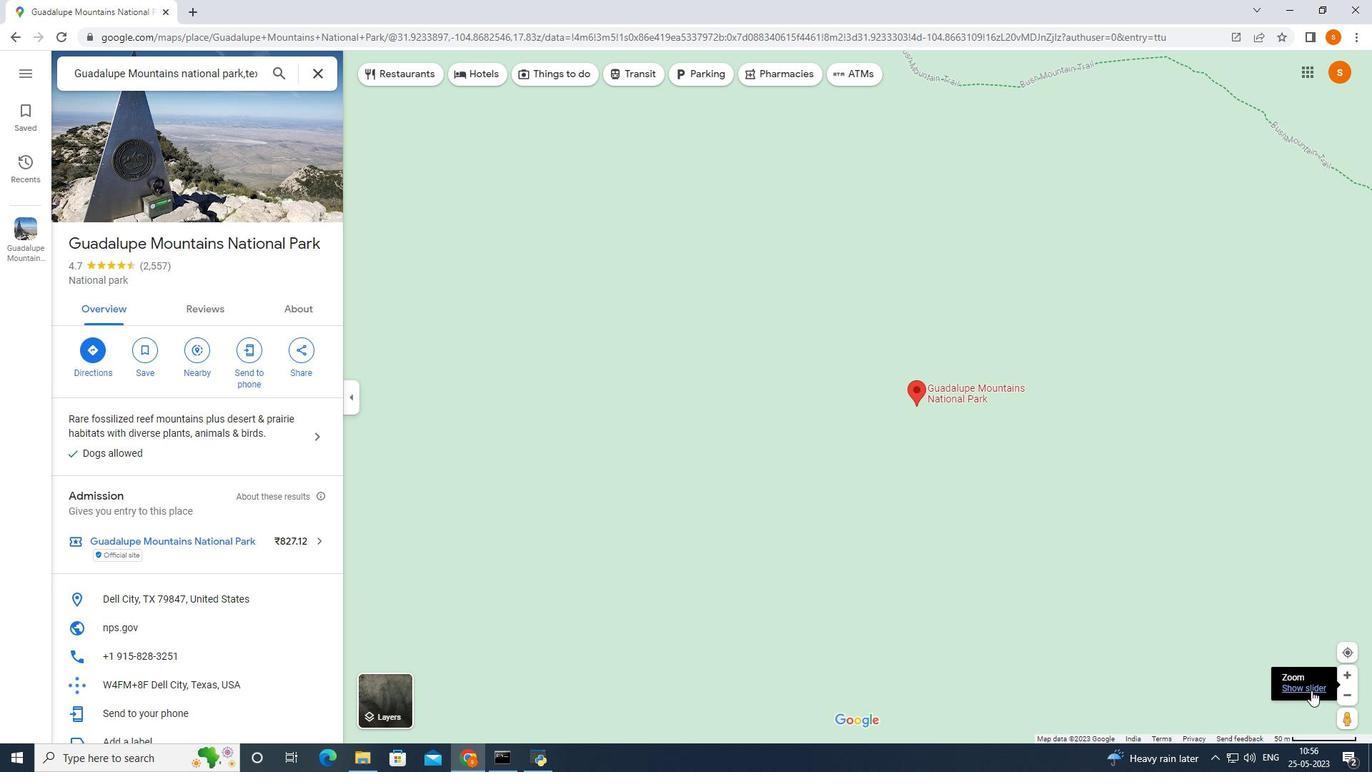 
Action: Mouse pressed left at (1312, 690)
Screenshot: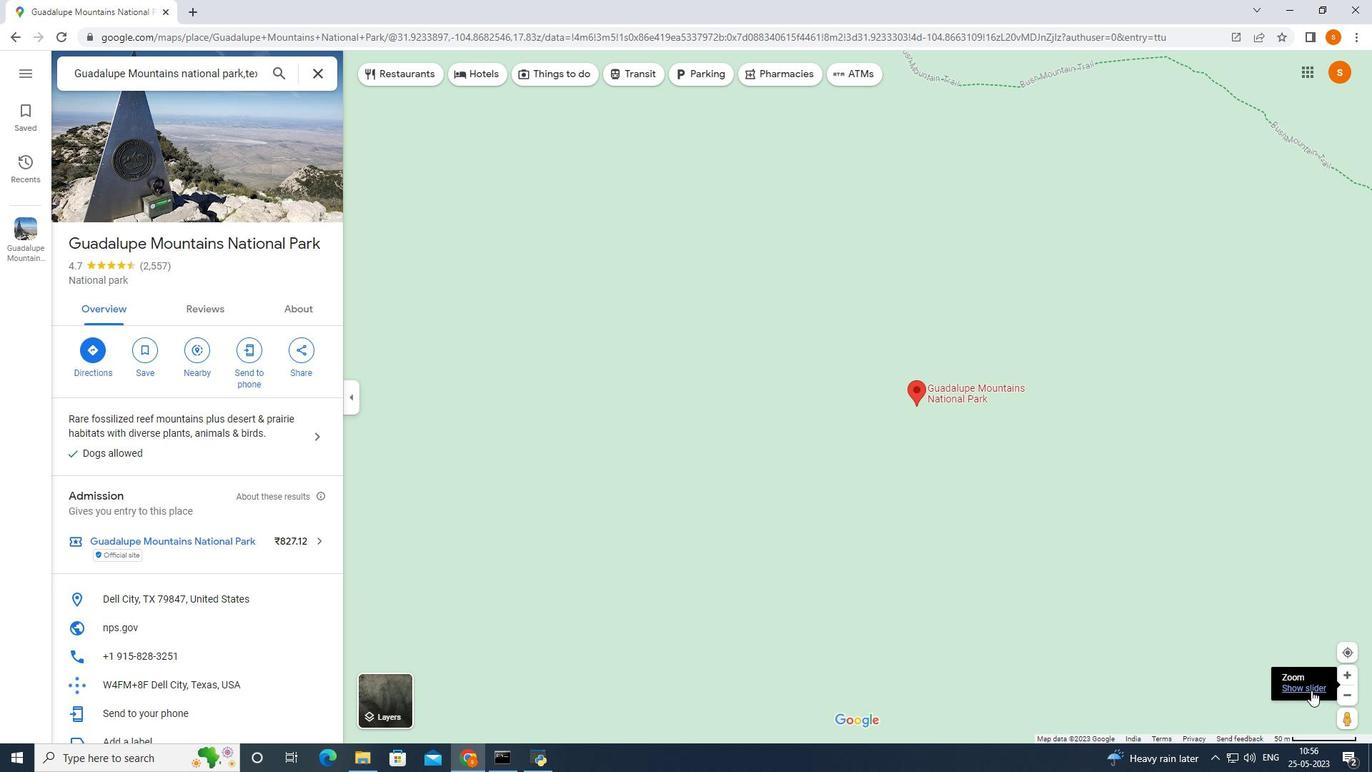 
Action: Mouse moved to (1353, 599)
Screenshot: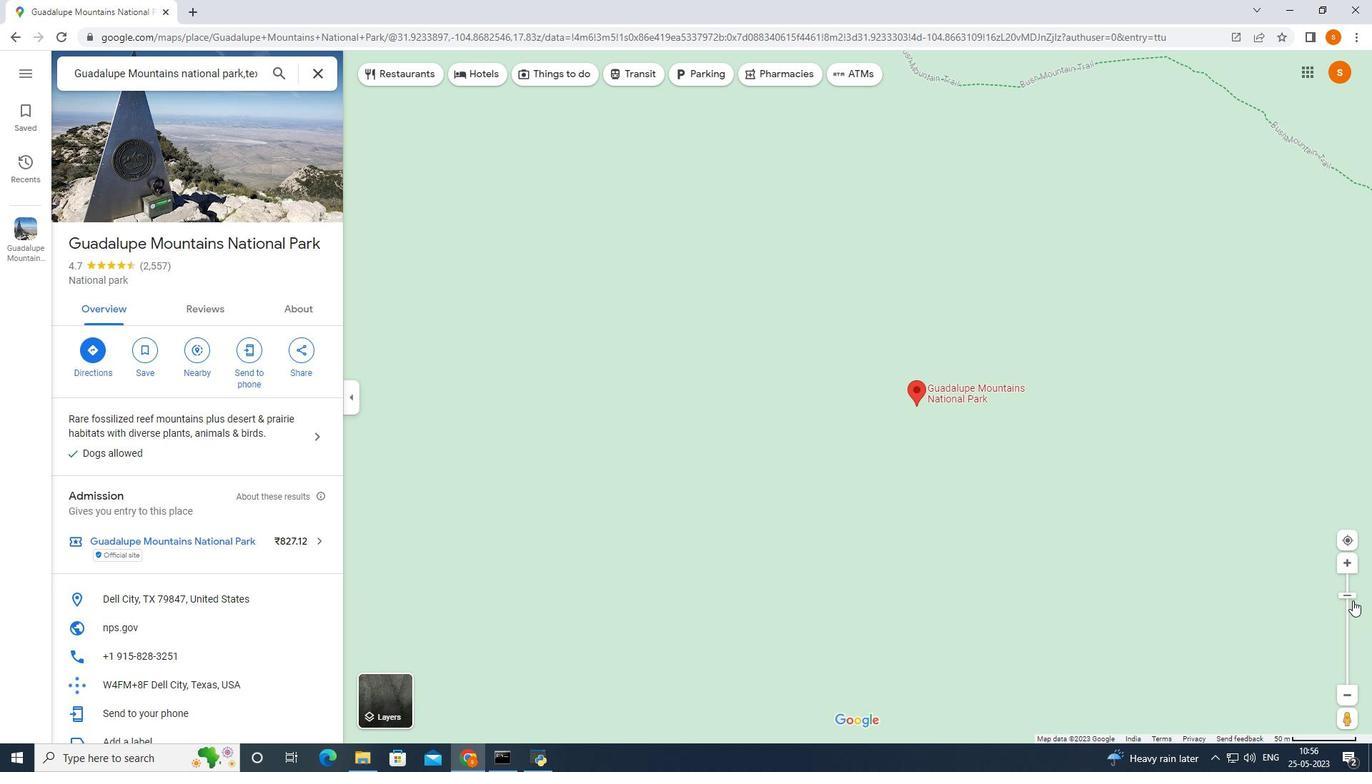 
Action: Mouse pressed left at (1353, 599)
Screenshot: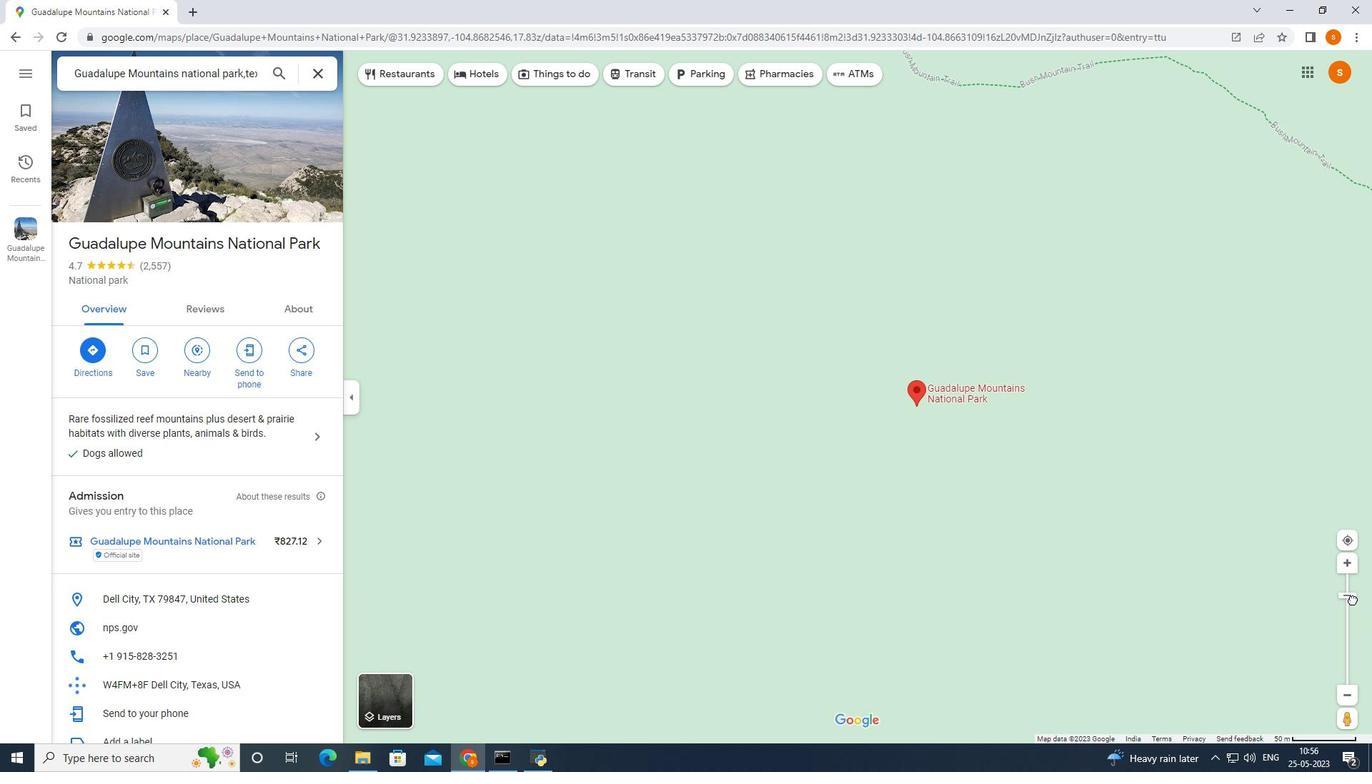 
Action: Mouse moved to (1148, 499)
Screenshot: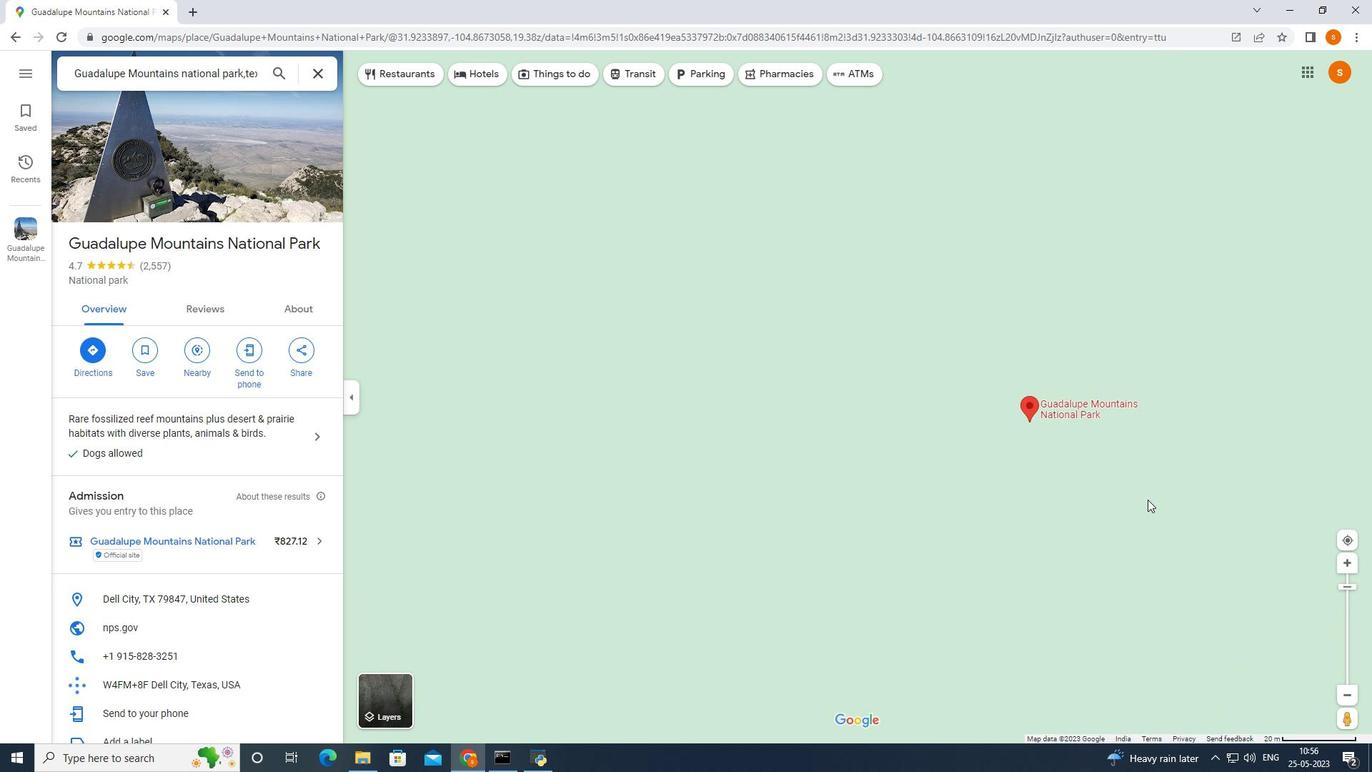 
Action: Mouse pressed left at (1148, 499)
Screenshot: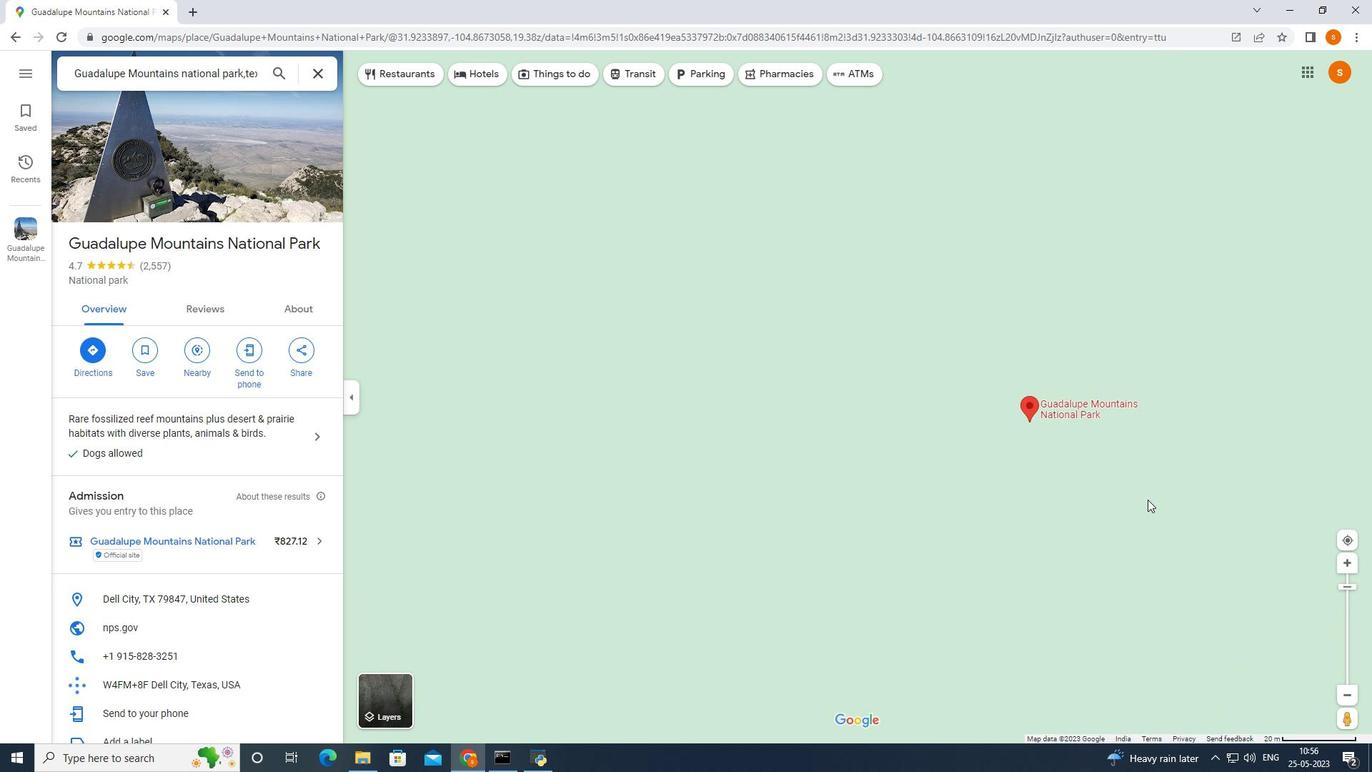 
Action: Mouse moved to (1348, 697)
Screenshot: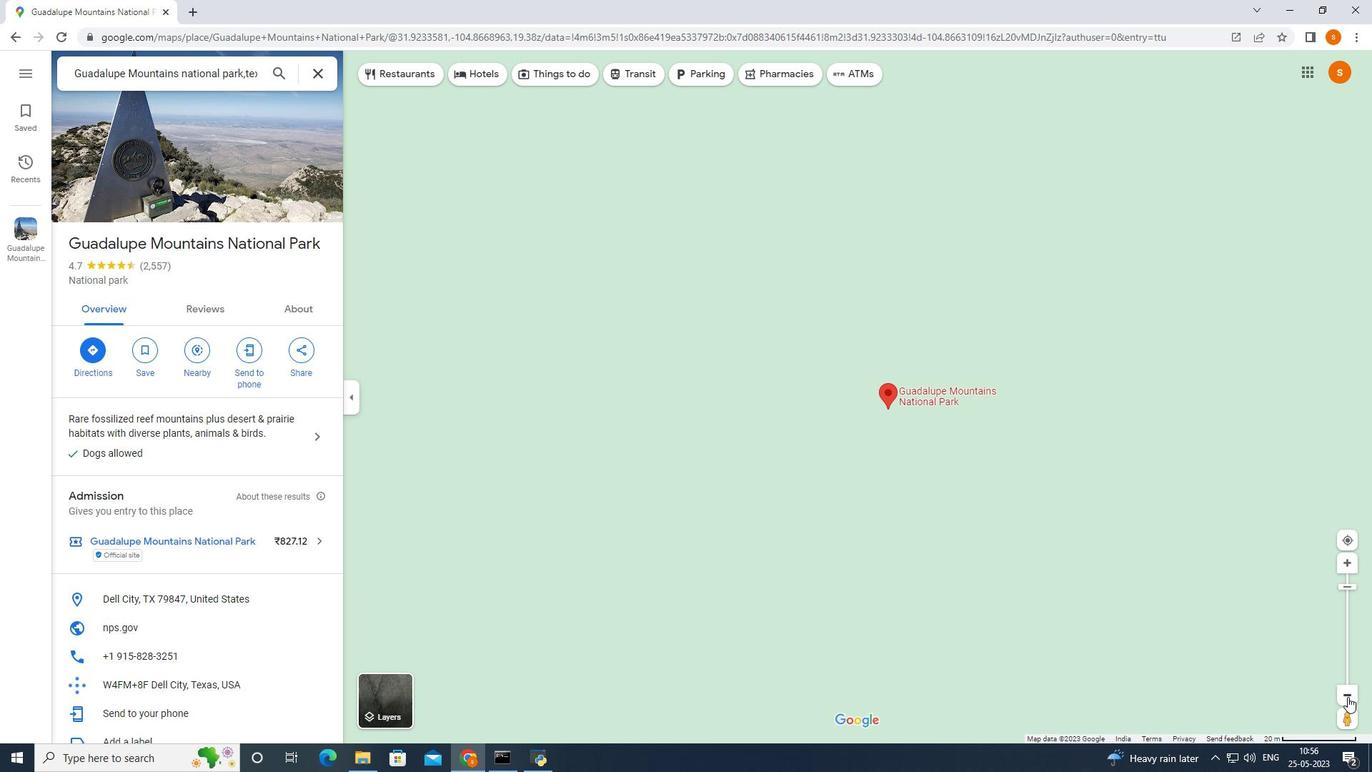 
Action: Mouse pressed left at (1348, 697)
Screenshot: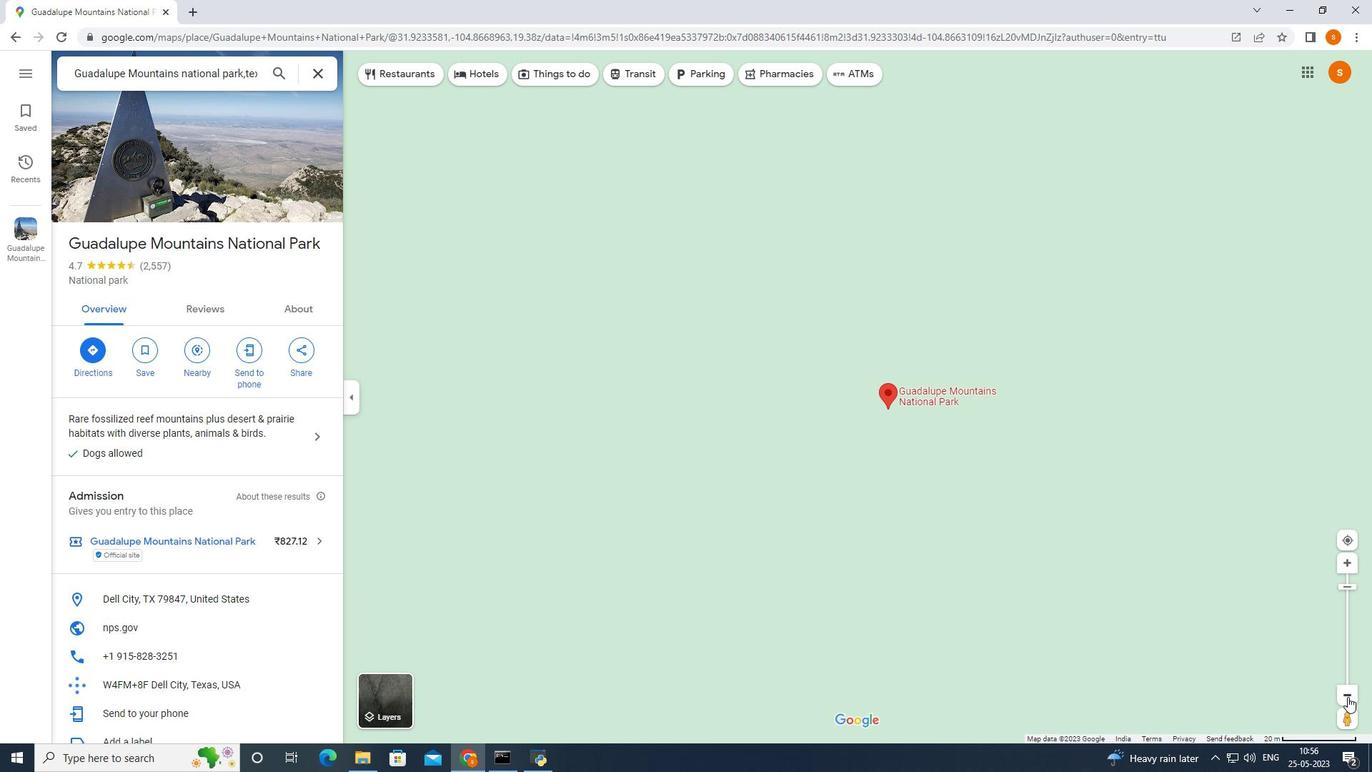 
Action: Mouse moved to (1348, 697)
Screenshot: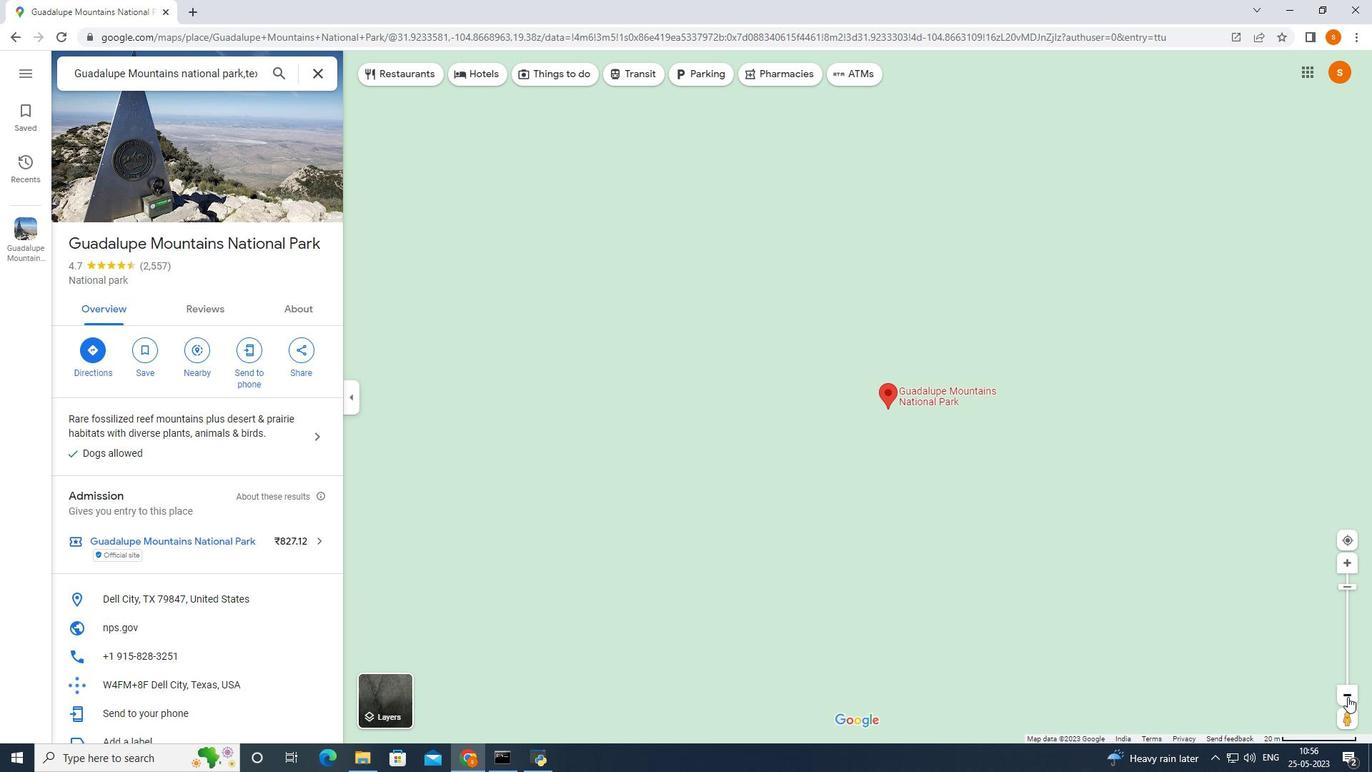 
Action: Mouse pressed left at (1348, 697)
Screenshot: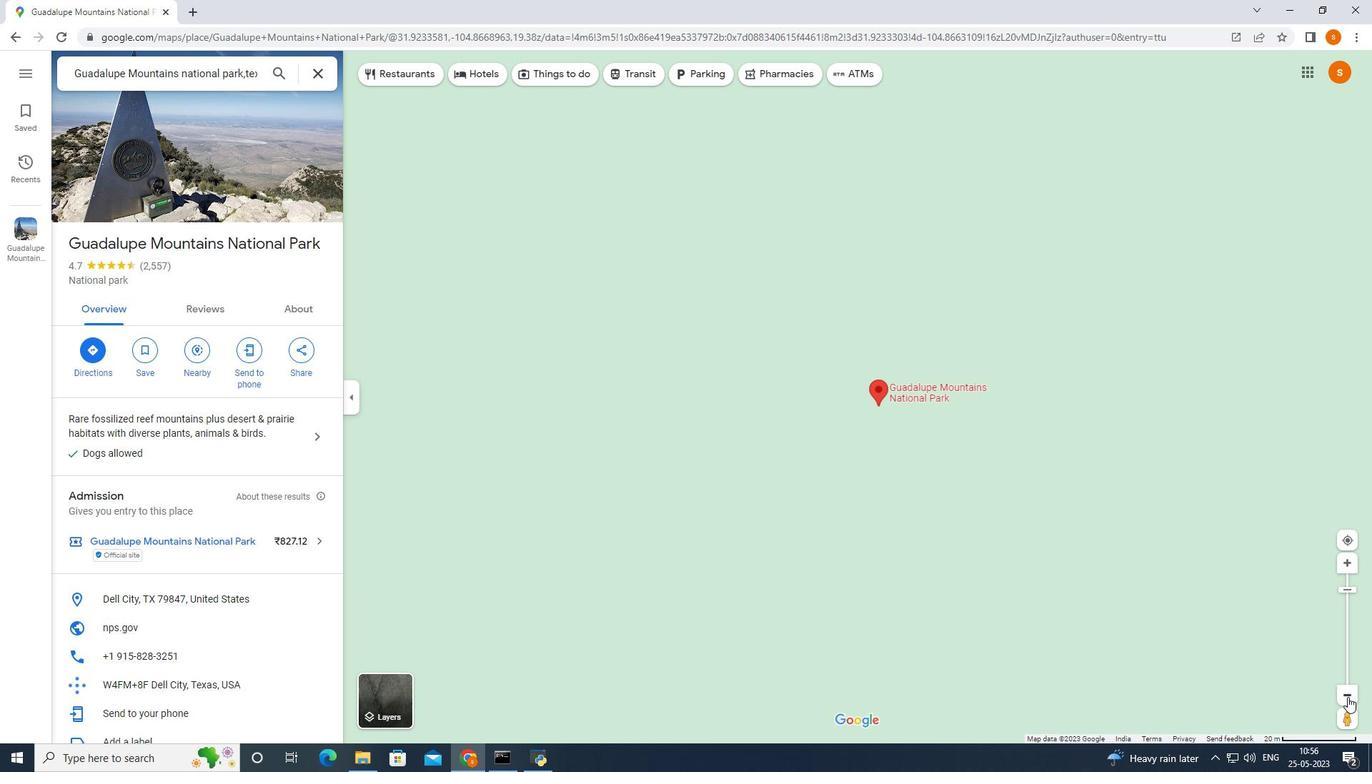 
Action: Mouse moved to (1347, 695)
Screenshot: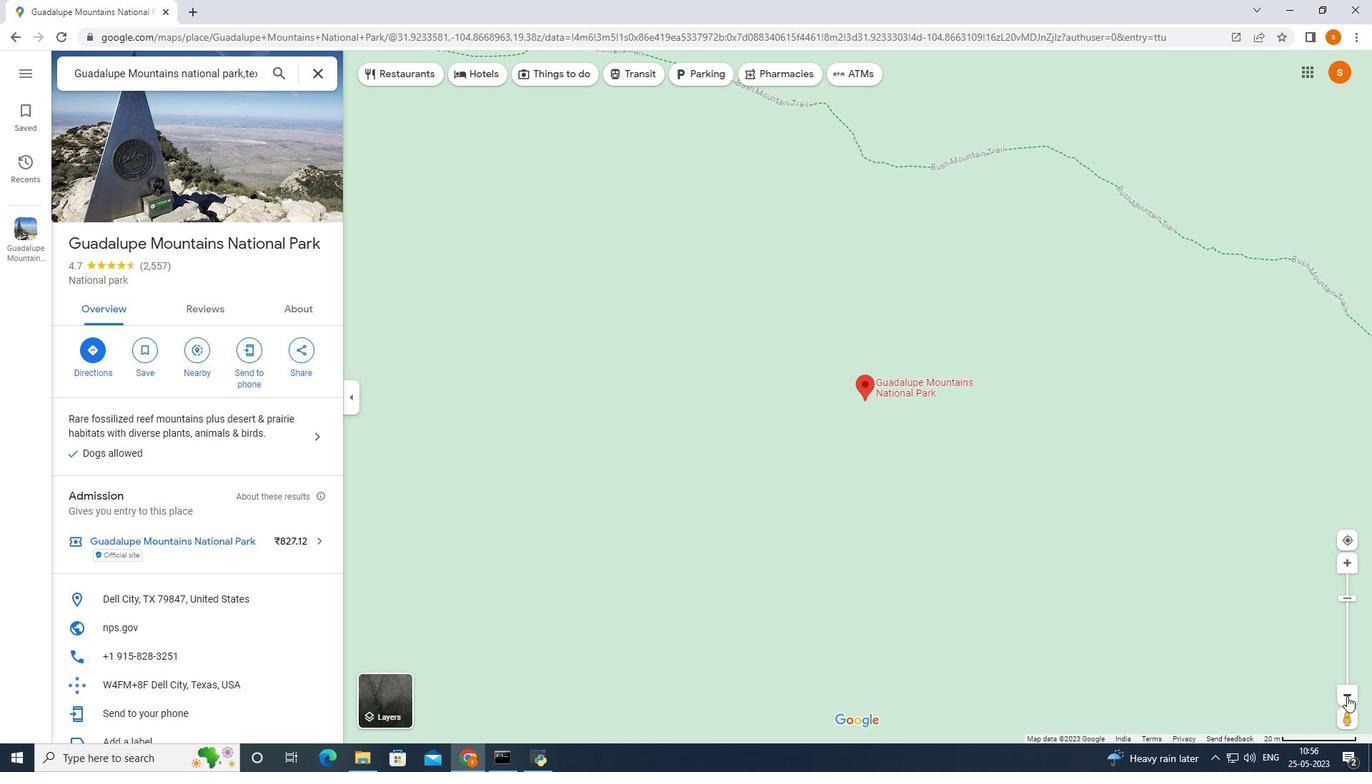
Action: Mouse pressed left at (1347, 695)
Screenshot: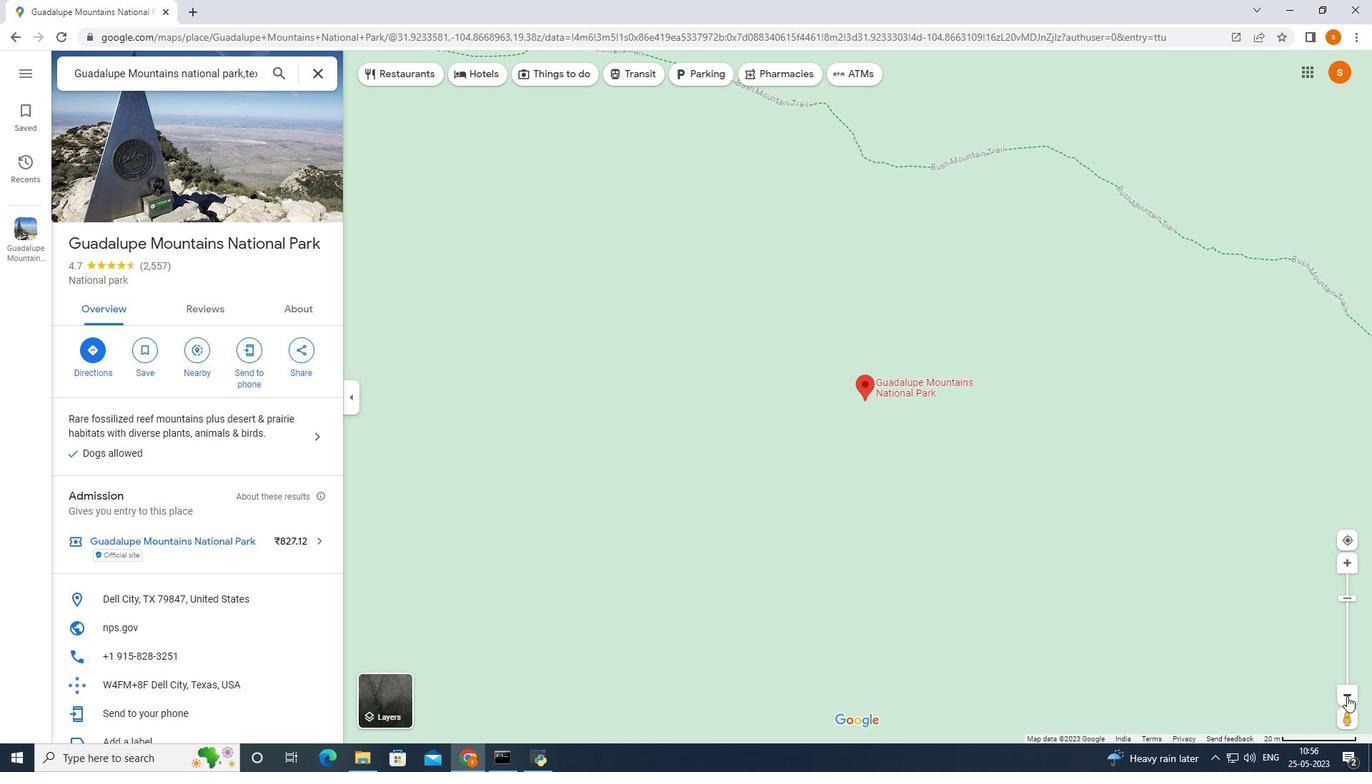 
Action: Mouse moved to (1347, 696)
Screenshot: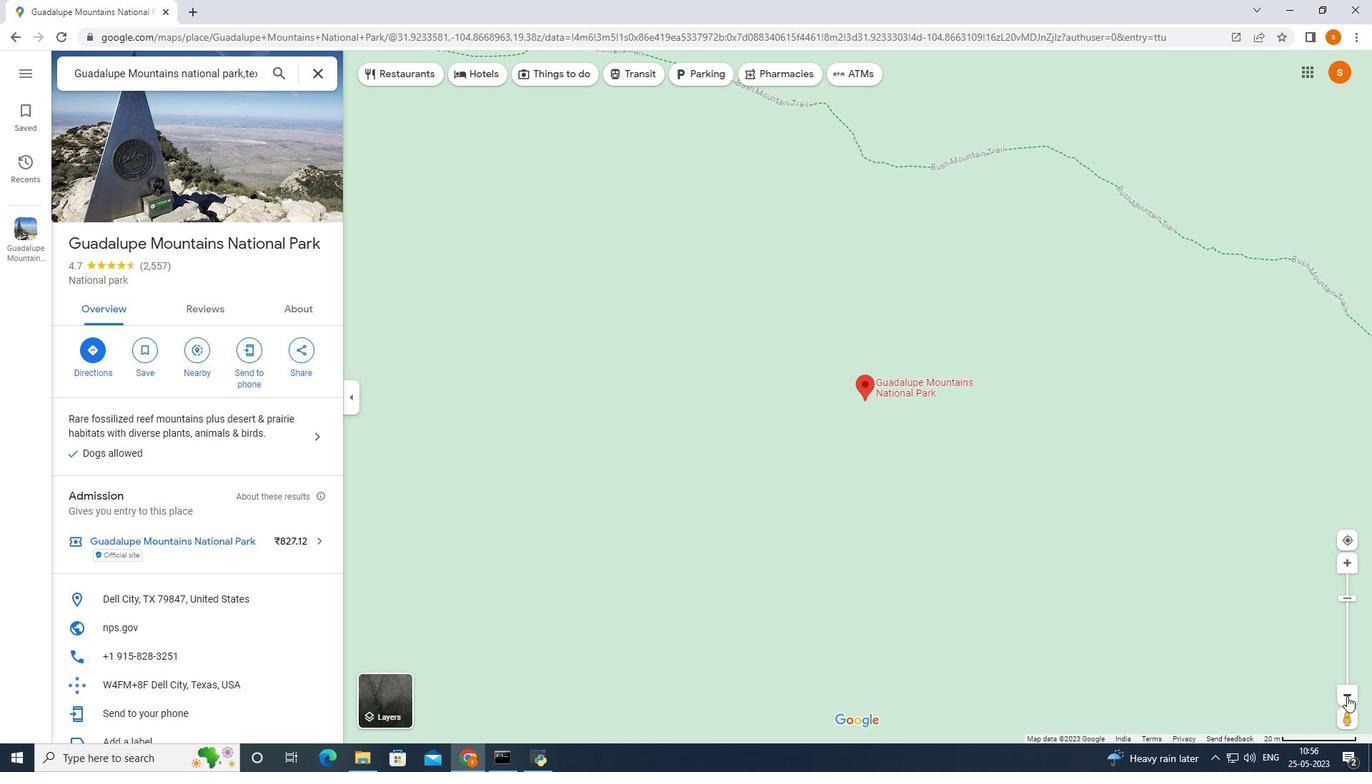
Action: Mouse pressed left at (1347, 696)
Screenshot: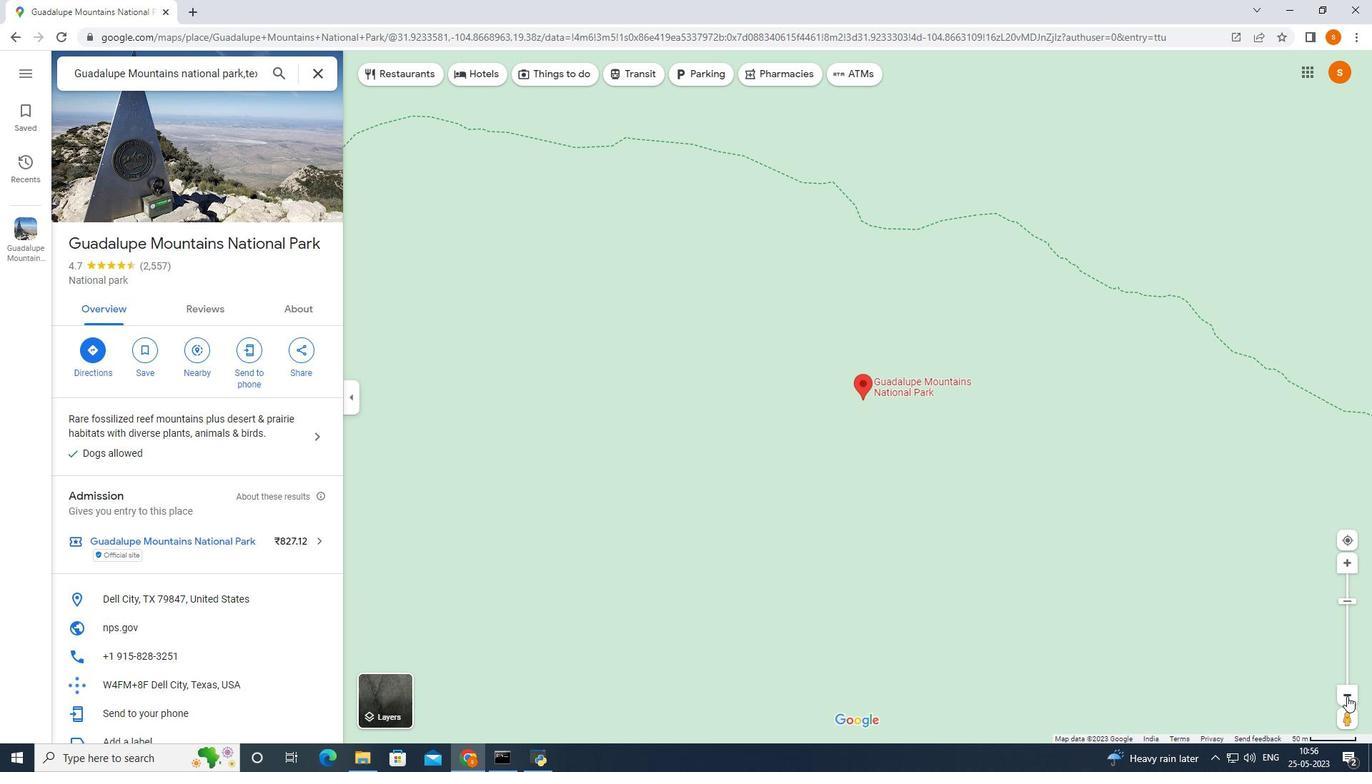 
Action: Mouse pressed left at (1347, 696)
Screenshot: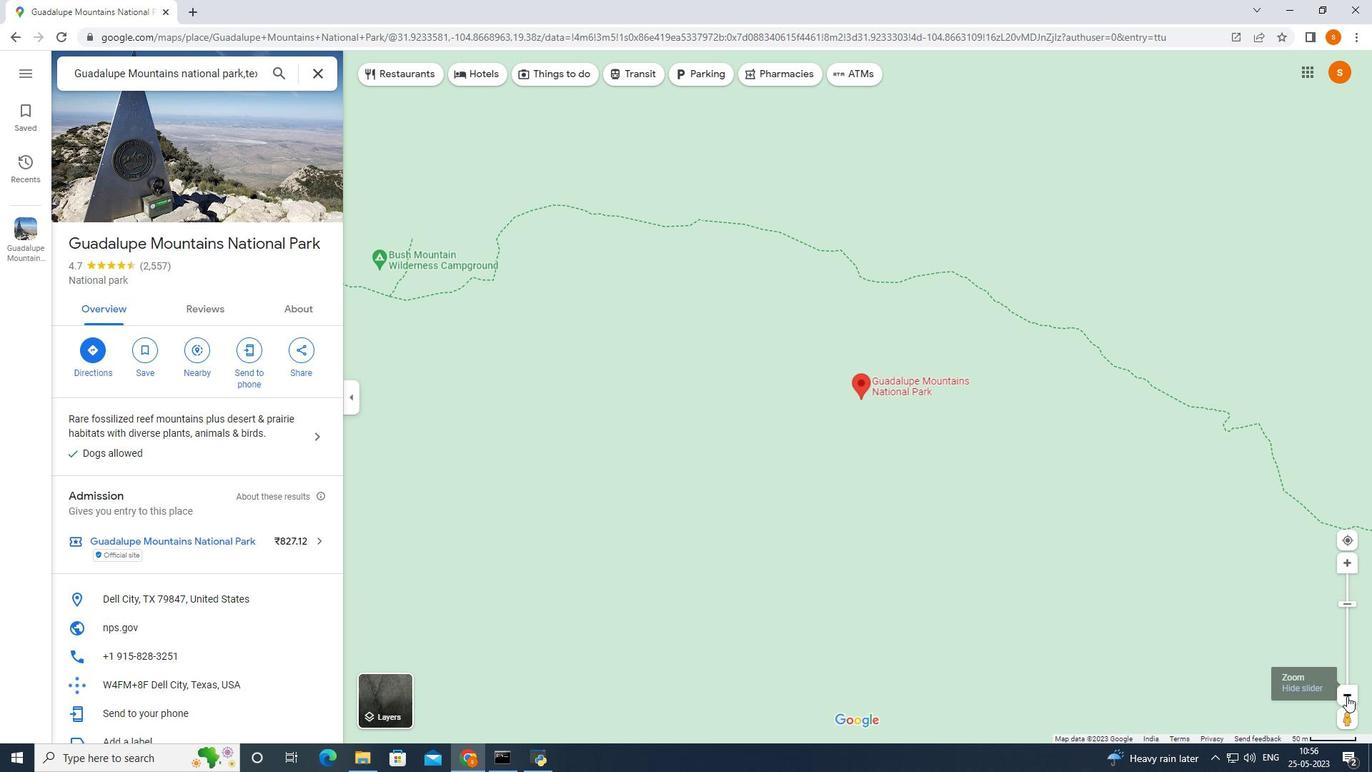 
Action: Mouse moved to (1347, 696)
Screenshot: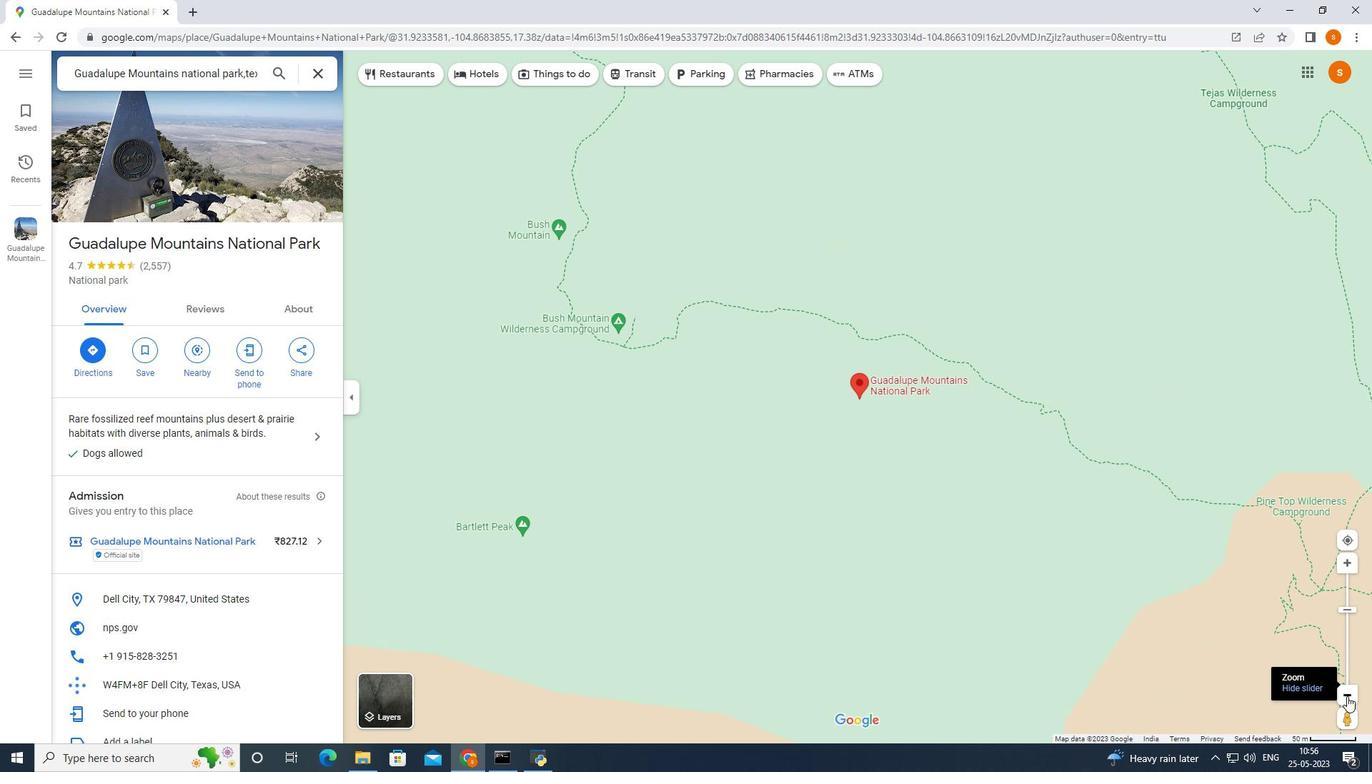 
Action: Mouse pressed left at (1347, 696)
Screenshot: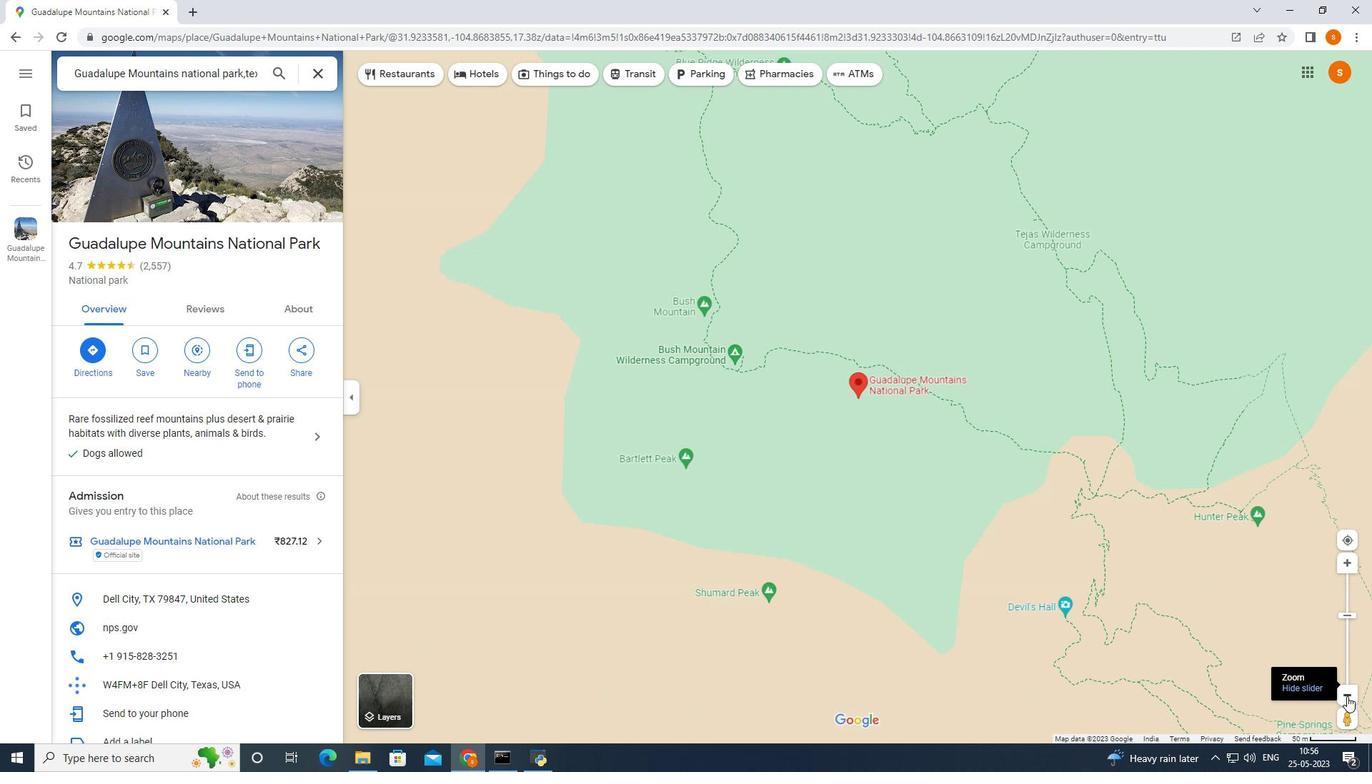 
Action: Mouse pressed left at (1347, 696)
Screenshot: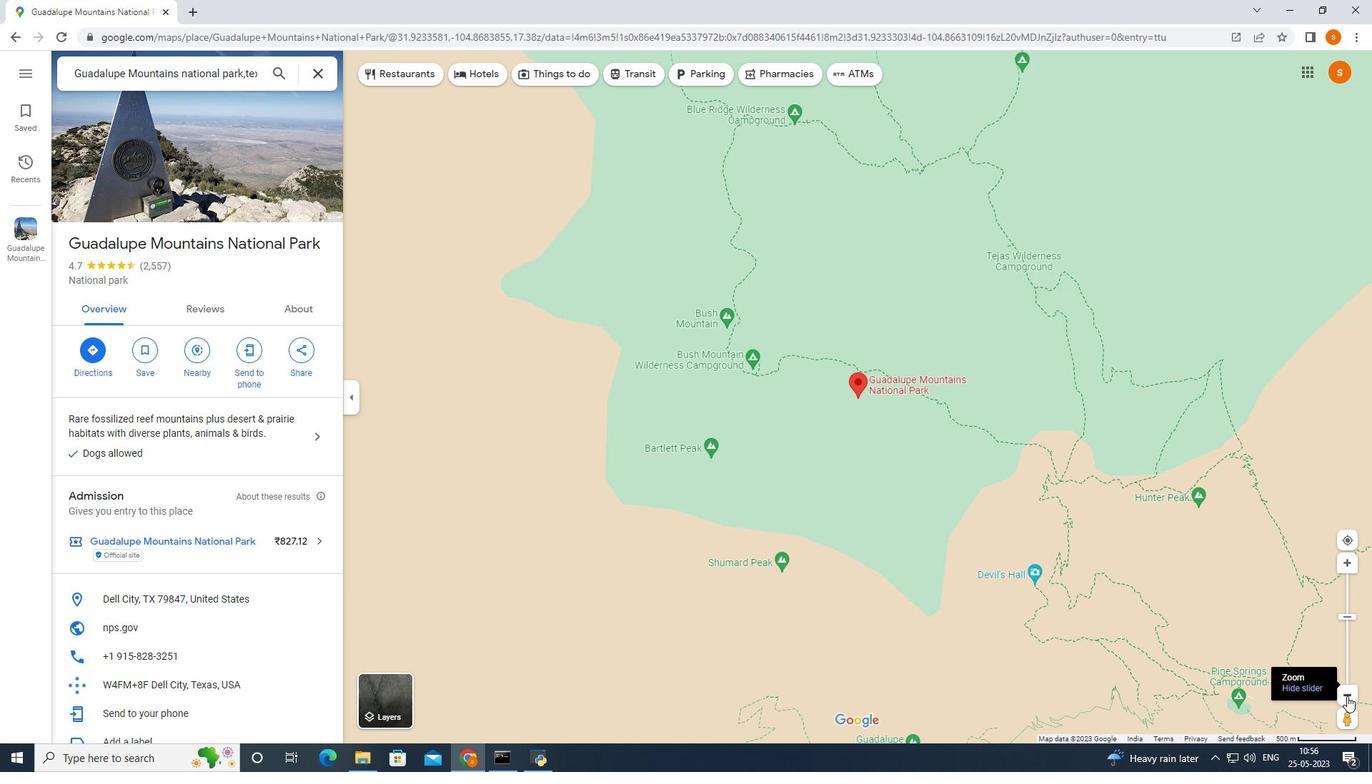 
Action: Mouse moved to (1347, 695)
Screenshot: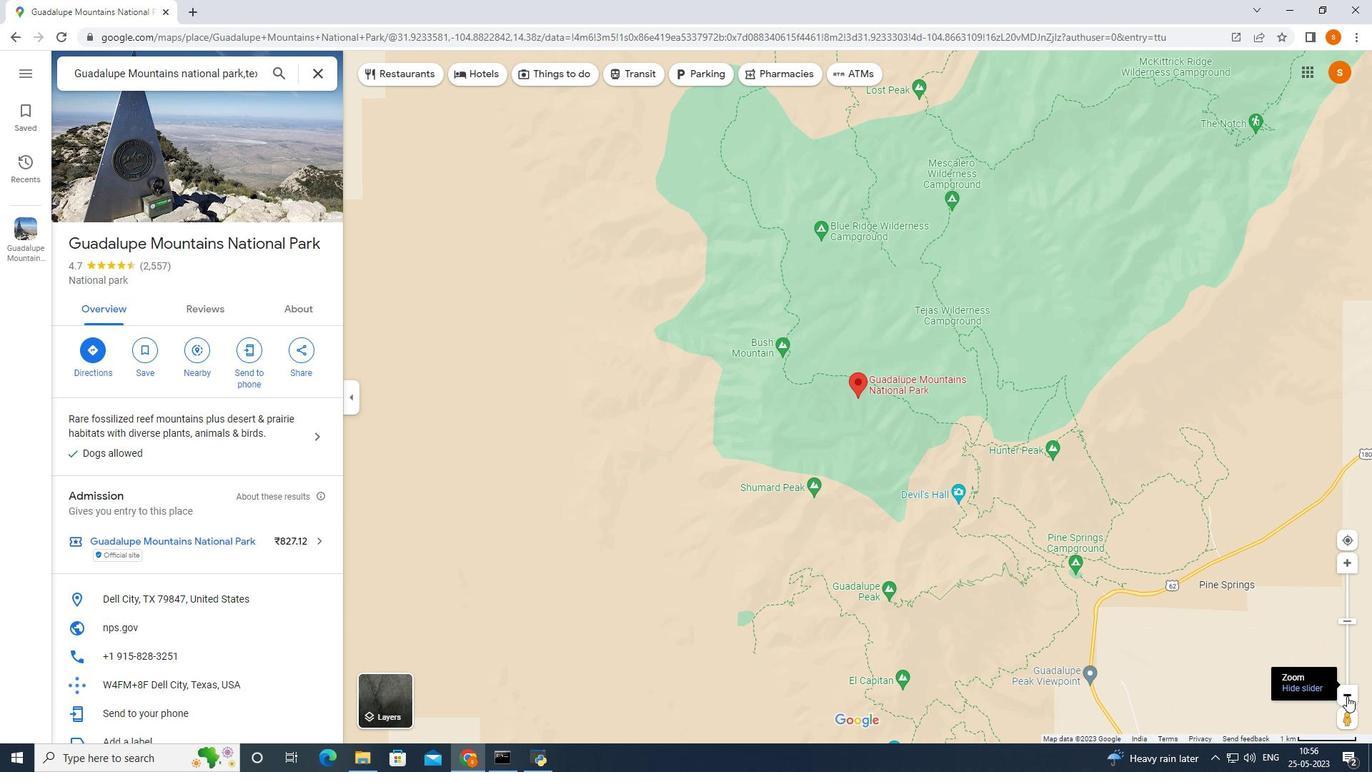 
Action: Mouse pressed left at (1347, 696)
Screenshot: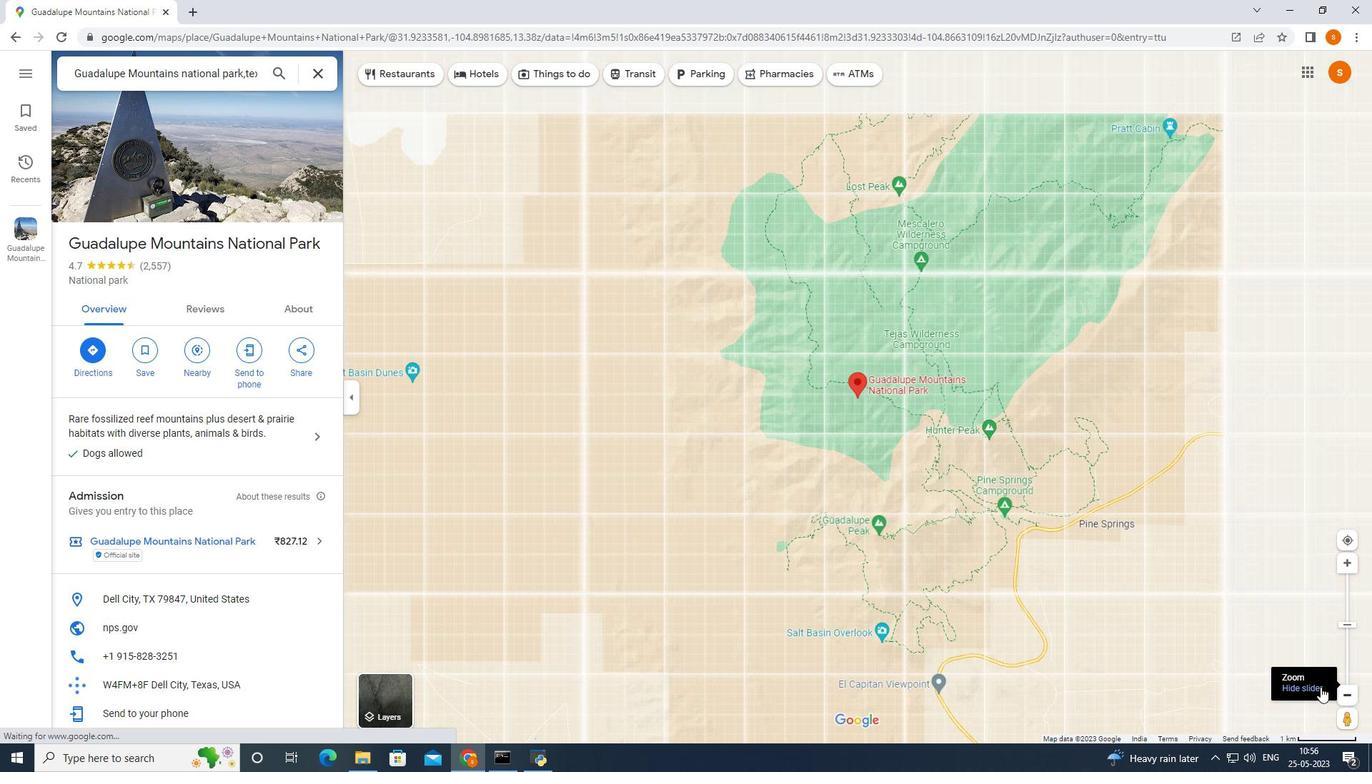 
Action: Mouse moved to (1314, 685)
Screenshot: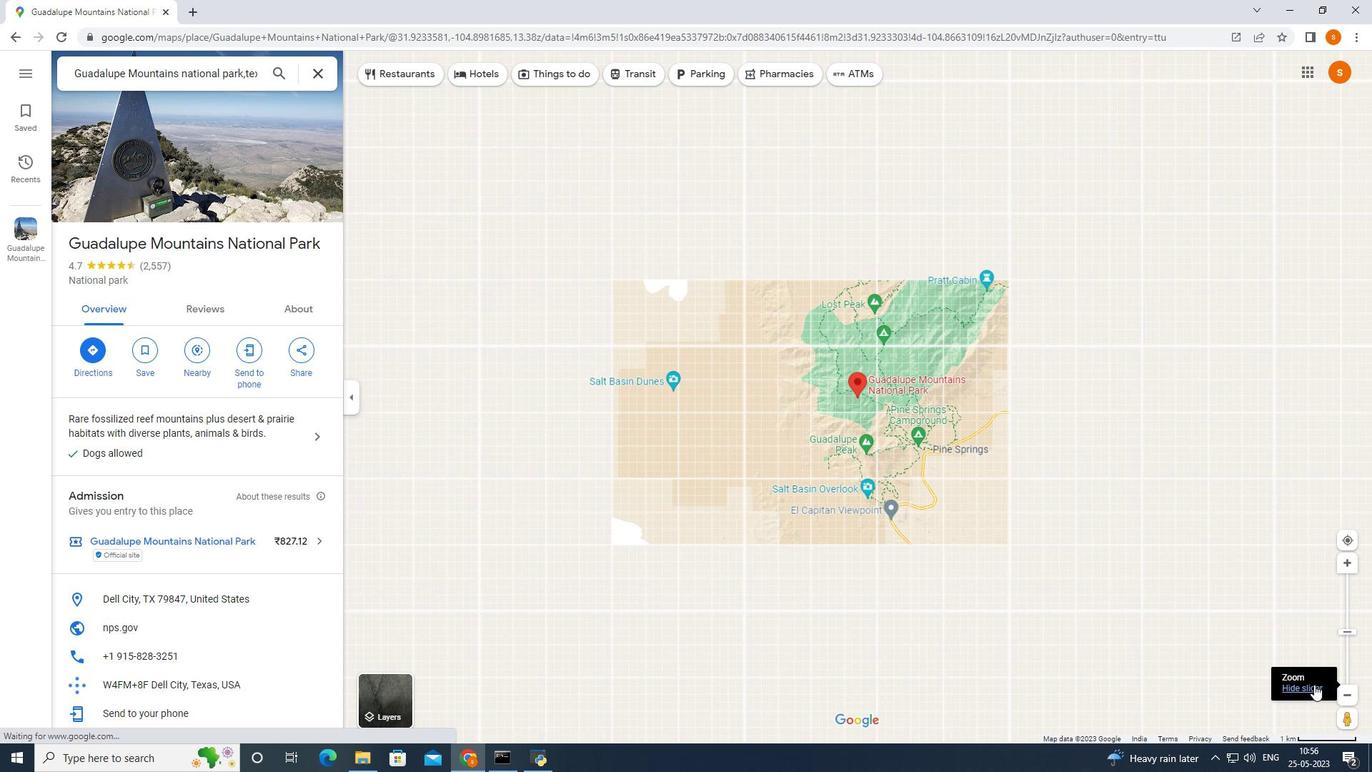 
Action: Mouse pressed left at (1314, 685)
Screenshot: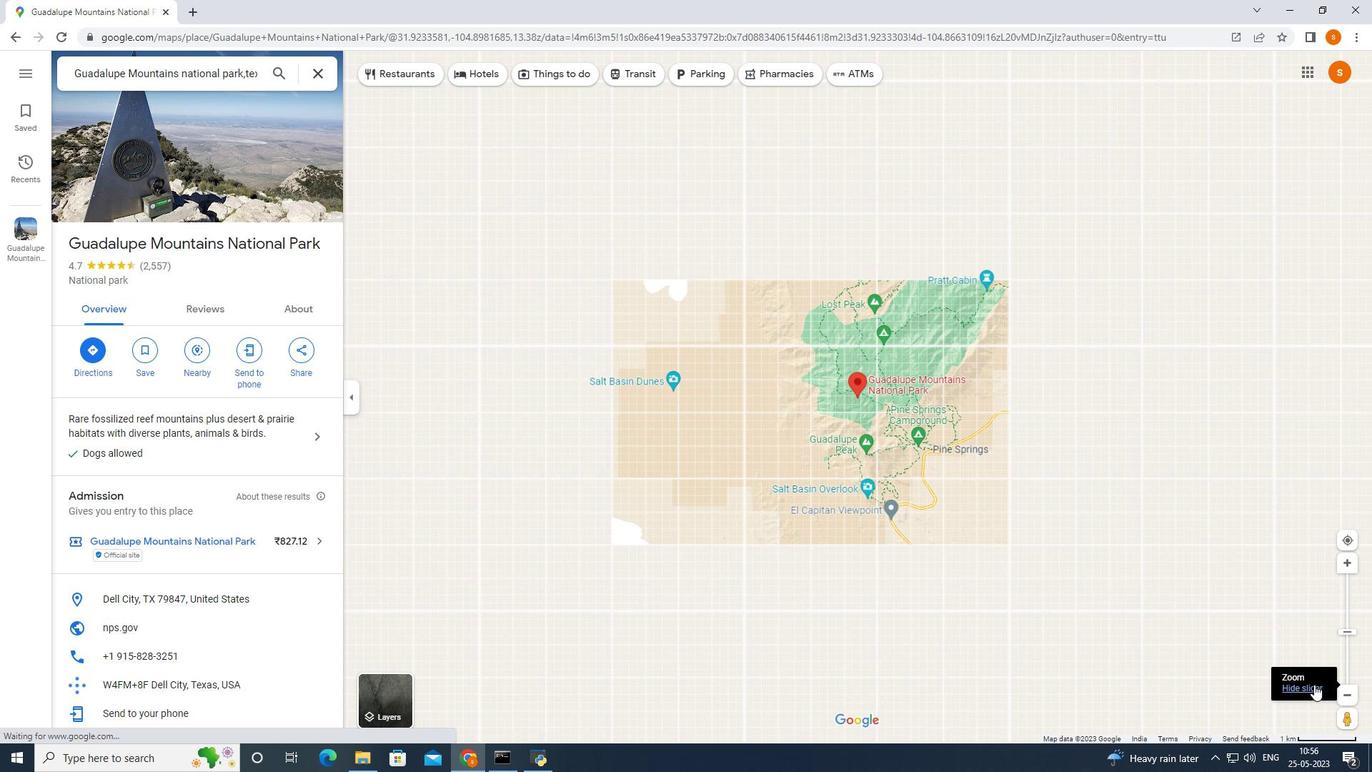 
Action: Mouse moved to (1314, 683)
Screenshot: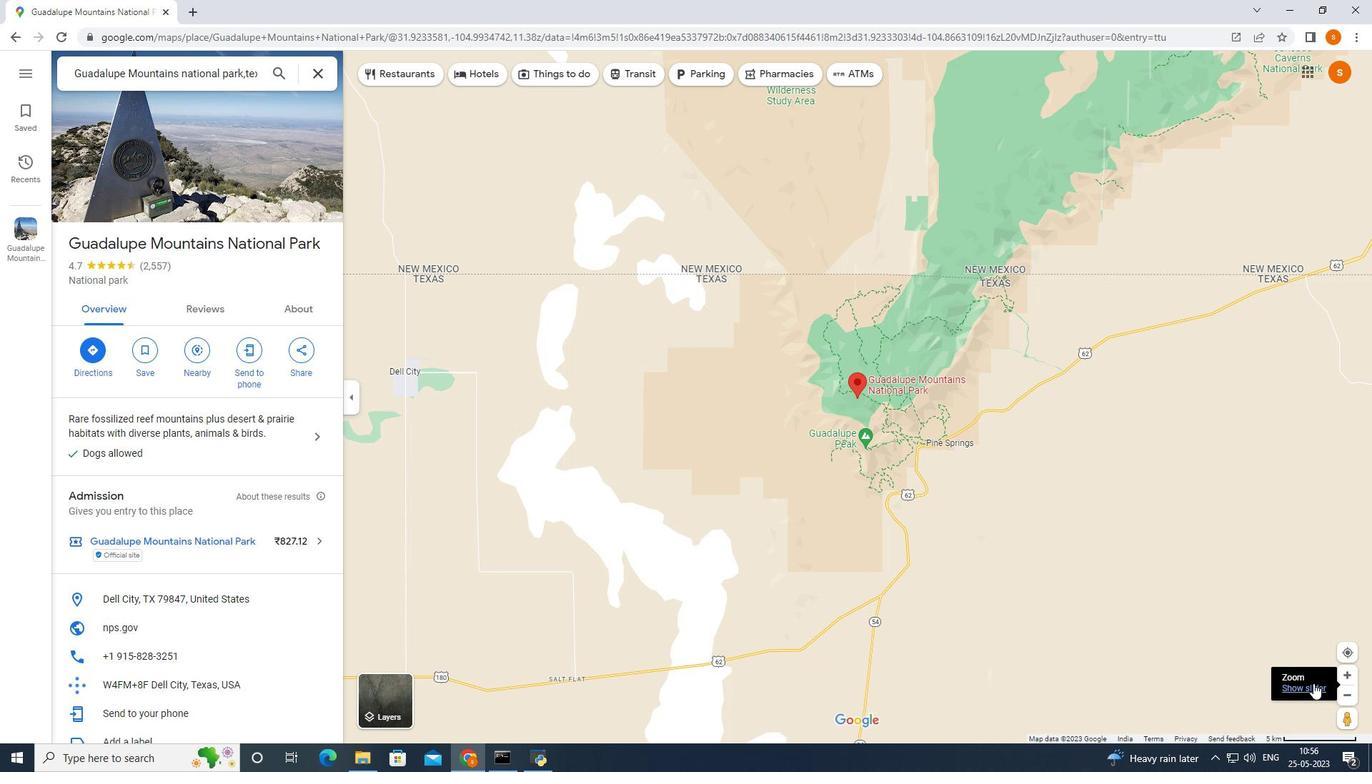 
